 Task: In the Company cooperhewitt.org, Add note: 'Set up a meeting with the design team to discuss website redesign.'. Mark checkbox to create task to follow up ': In 1 week'. Create task, with  description: Send Proposal to Client, Add due date: In 1 week; Add reminder: 1 hour before. Set Priority Low  and add note: Make sure to mention the limited-time discount offer during the sales call.. Logged in from softage.6@softage.net
Action: Mouse moved to (114, 94)
Screenshot: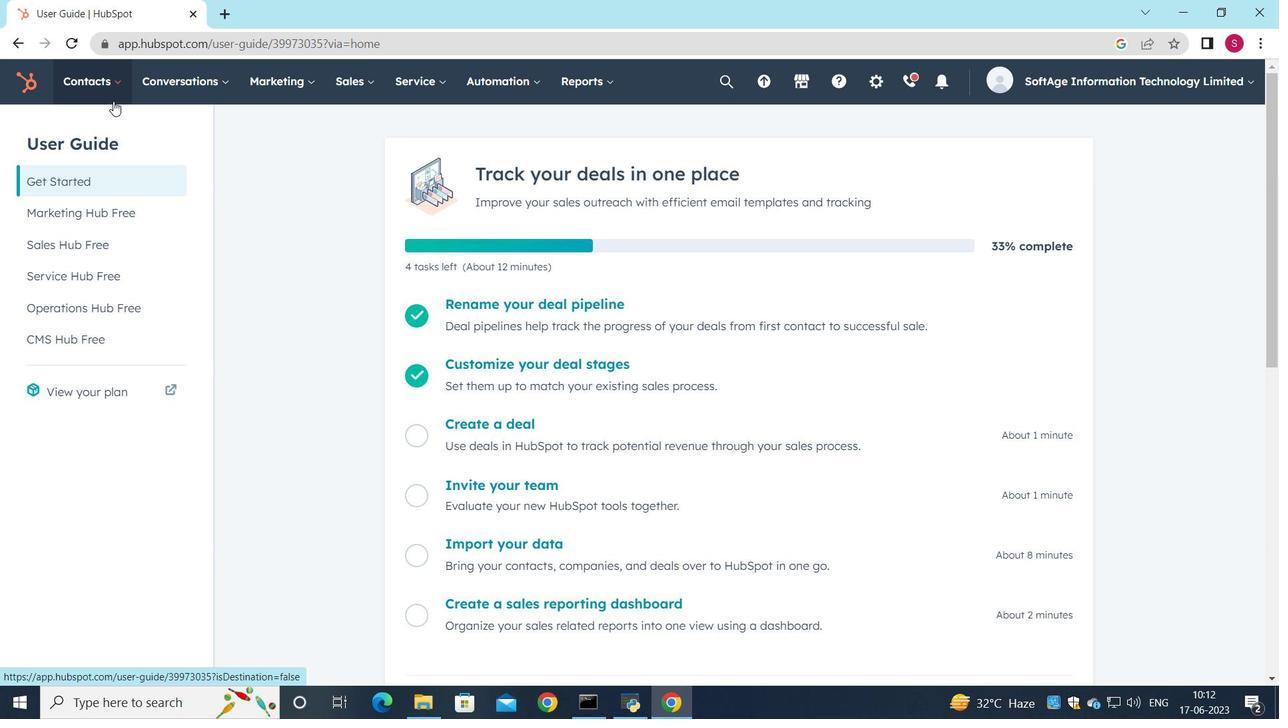 
Action: Mouse pressed left at (114, 94)
Screenshot: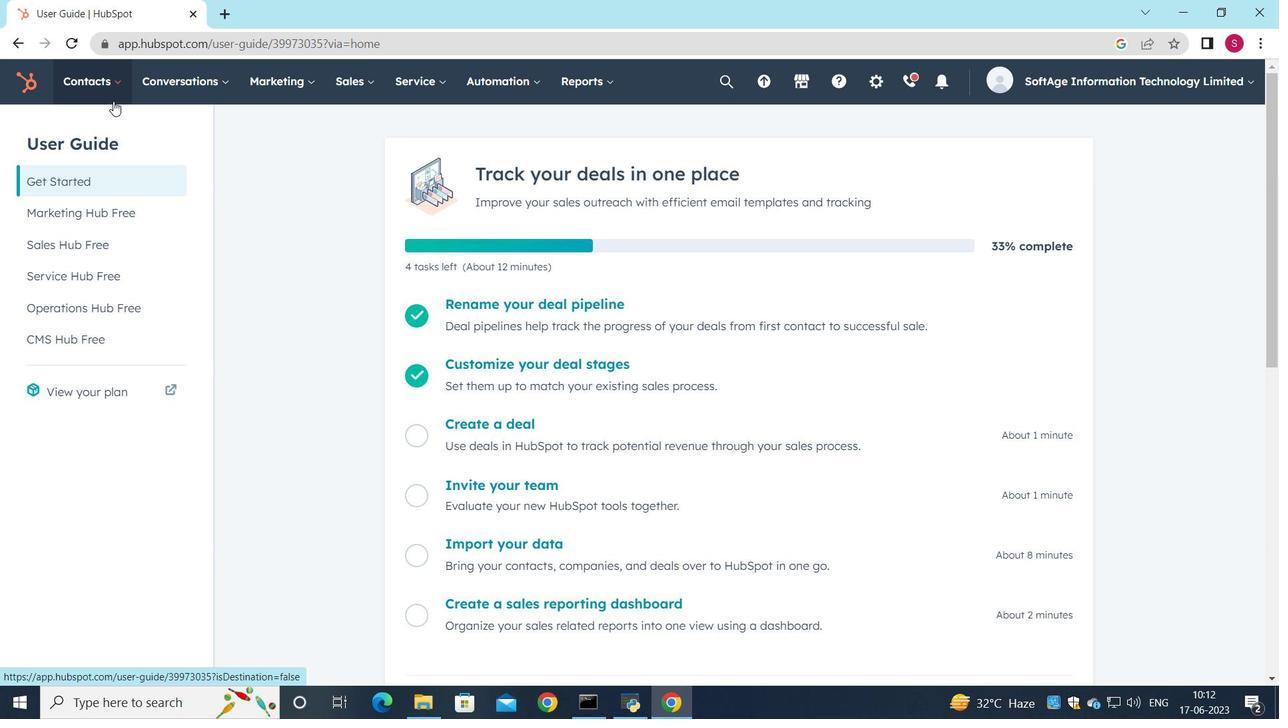 
Action: Mouse moved to (113, 153)
Screenshot: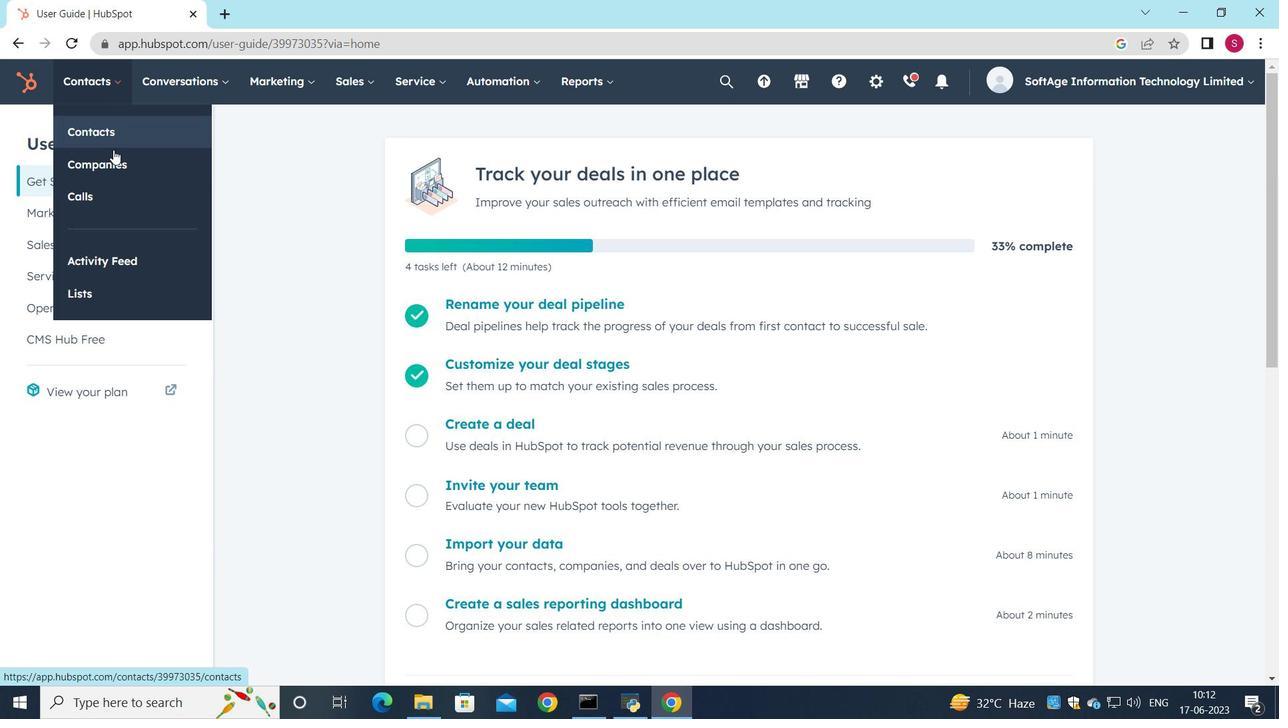 
Action: Mouse pressed left at (113, 153)
Screenshot: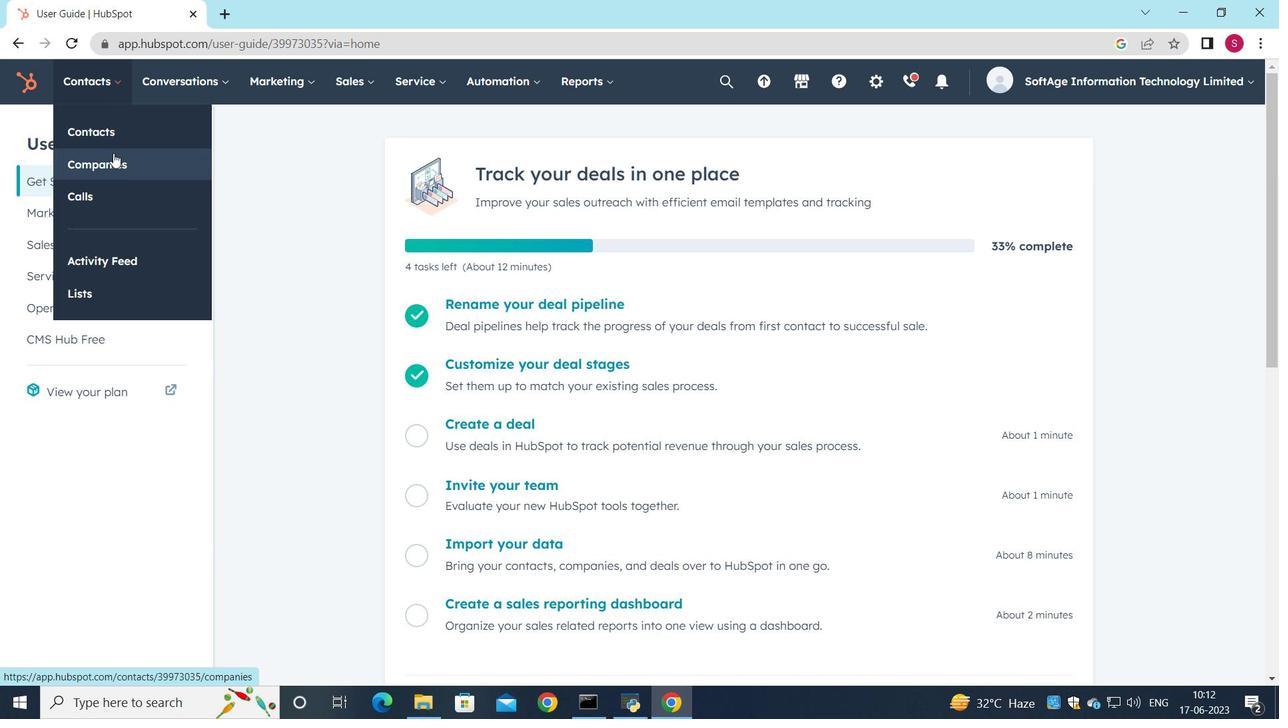 
Action: Mouse moved to (90, 273)
Screenshot: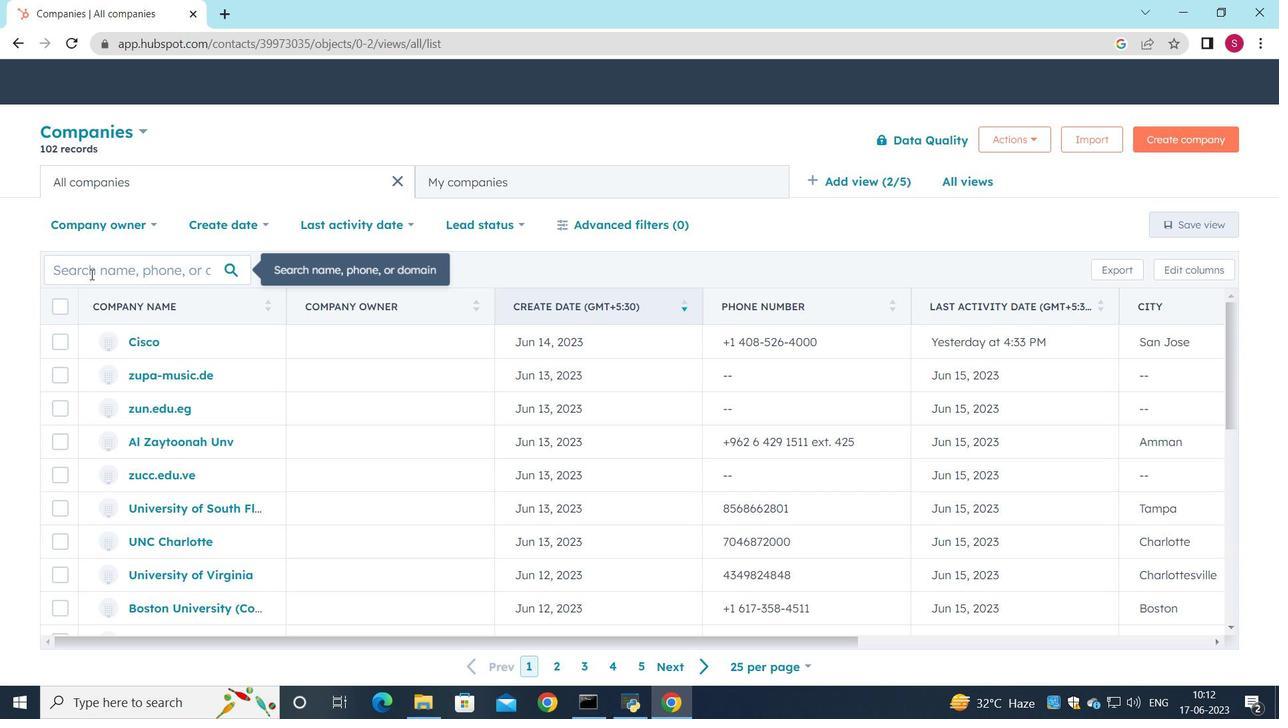 
Action: Key pressed cooperhewitt.org
Screenshot: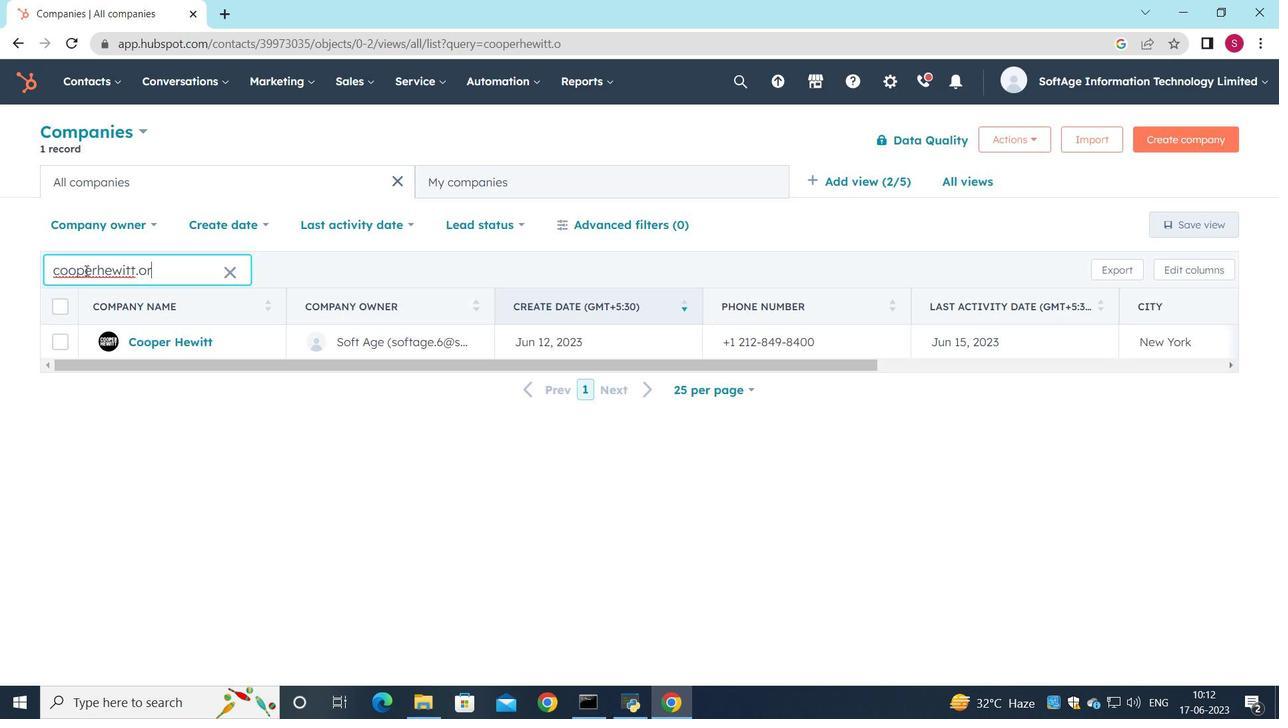 
Action: Mouse moved to (148, 347)
Screenshot: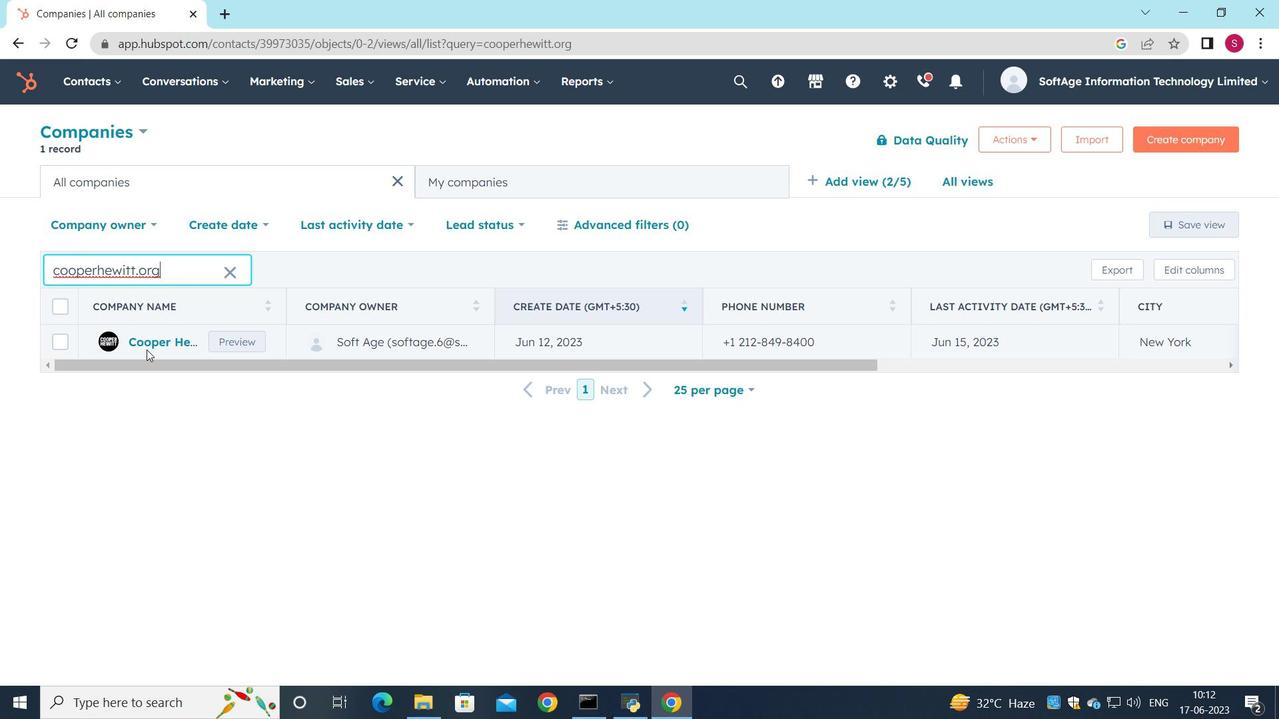 
Action: Mouse pressed left at (148, 347)
Screenshot: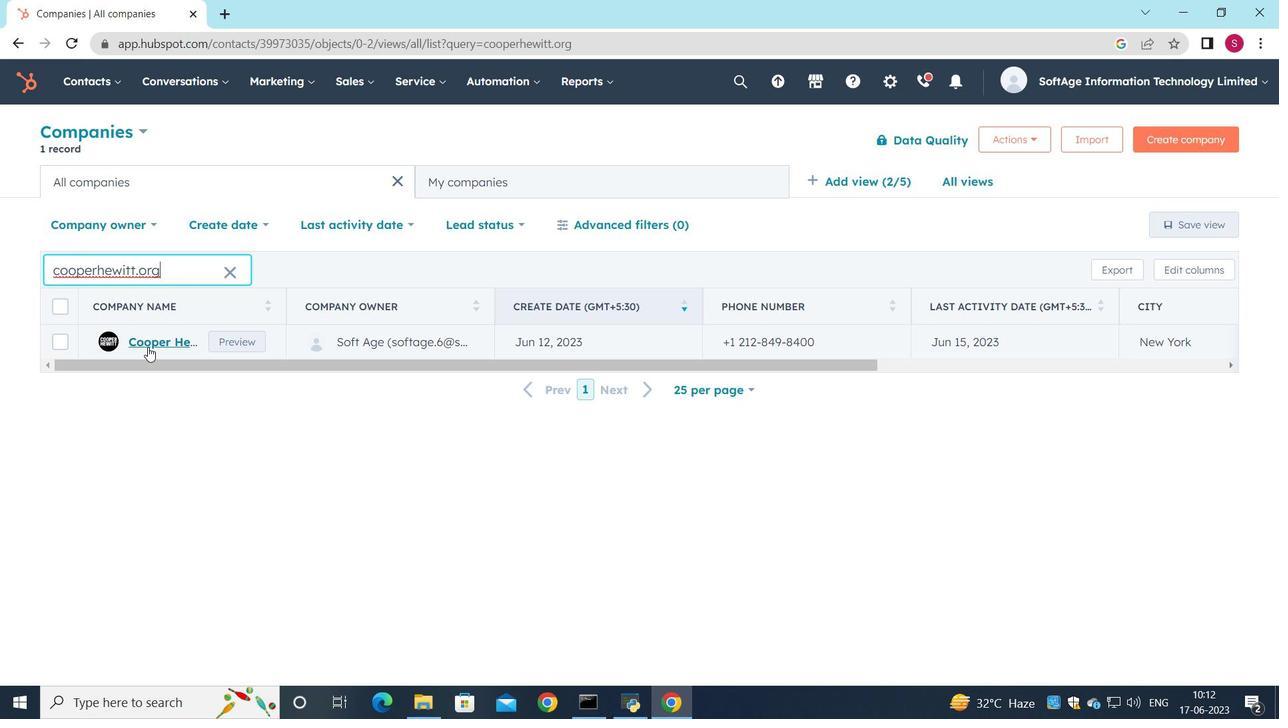 
Action: Mouse moved to (43, 271)
Screenshot: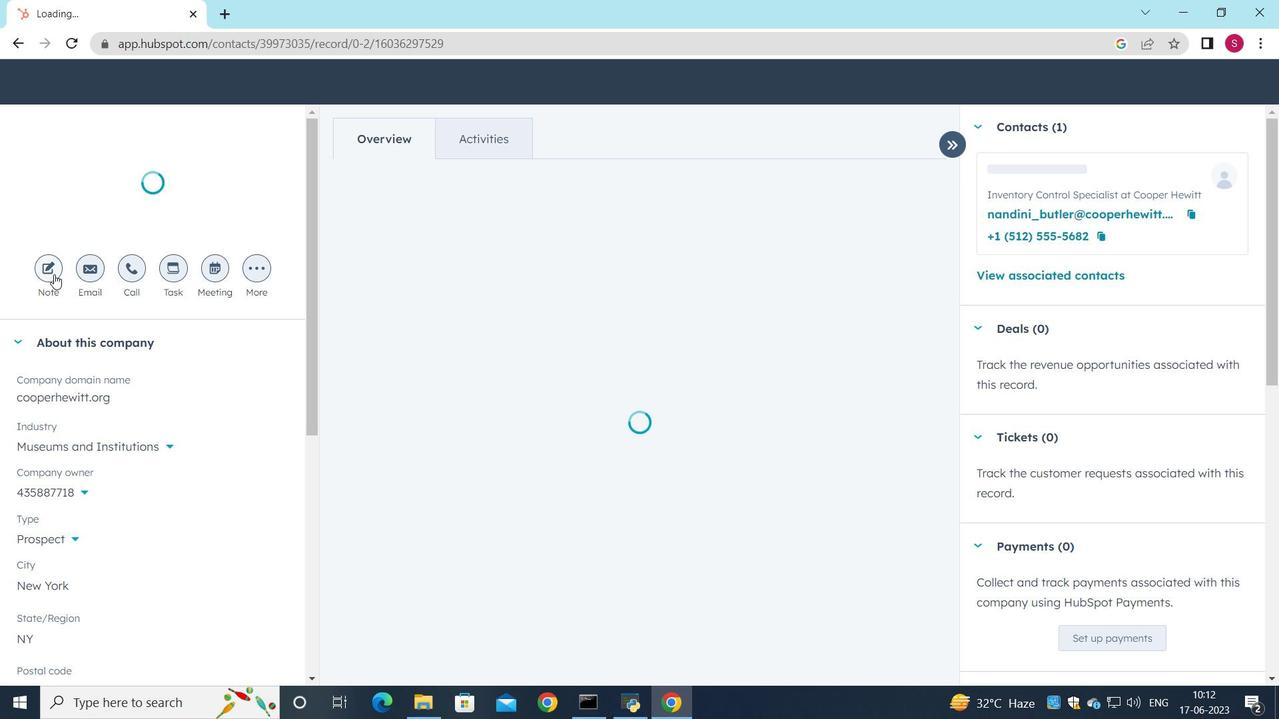 
Action: Mouse pressed left at (43, 271)
Screenshot: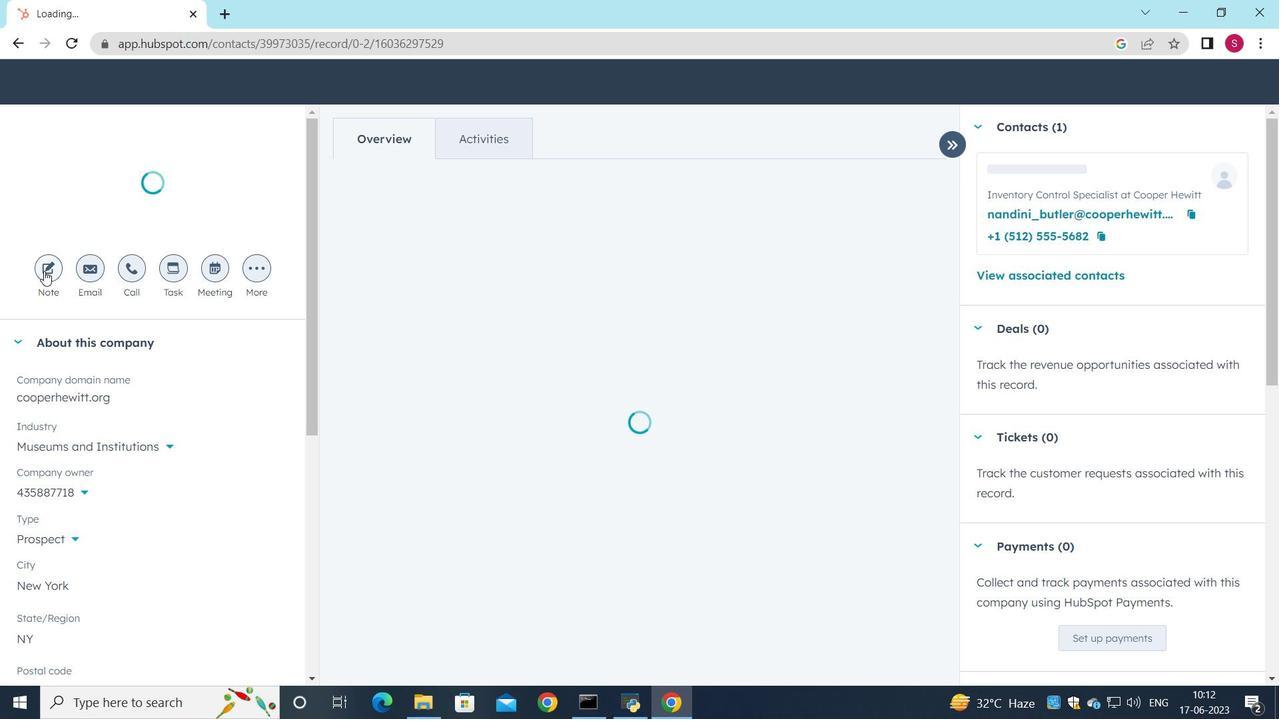 
Action: Mouse moved to (727, 399)
Screenshot: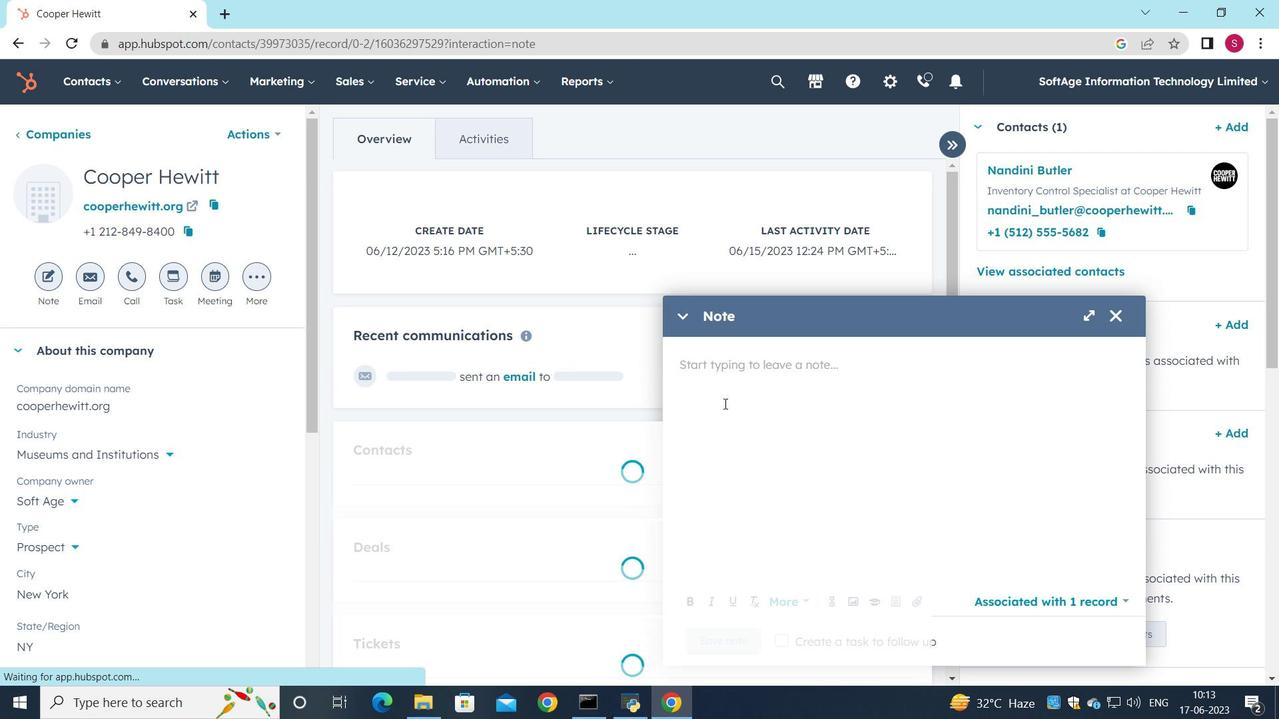 
Action: Key pressed <Key.shift>Set<Key.space>up<Key.space>a<Key.space>meetimg<Key.space>
Screenshot: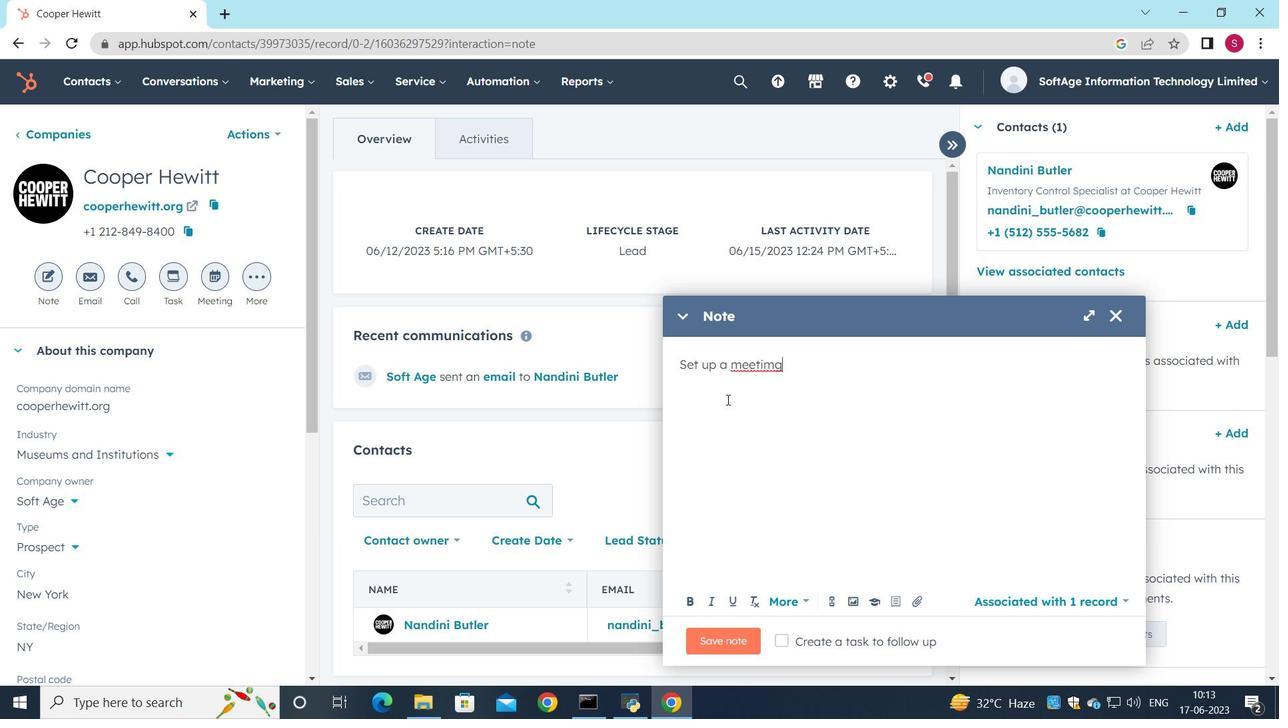 
Action: Mouse moved to (777, 361)
Screenshot: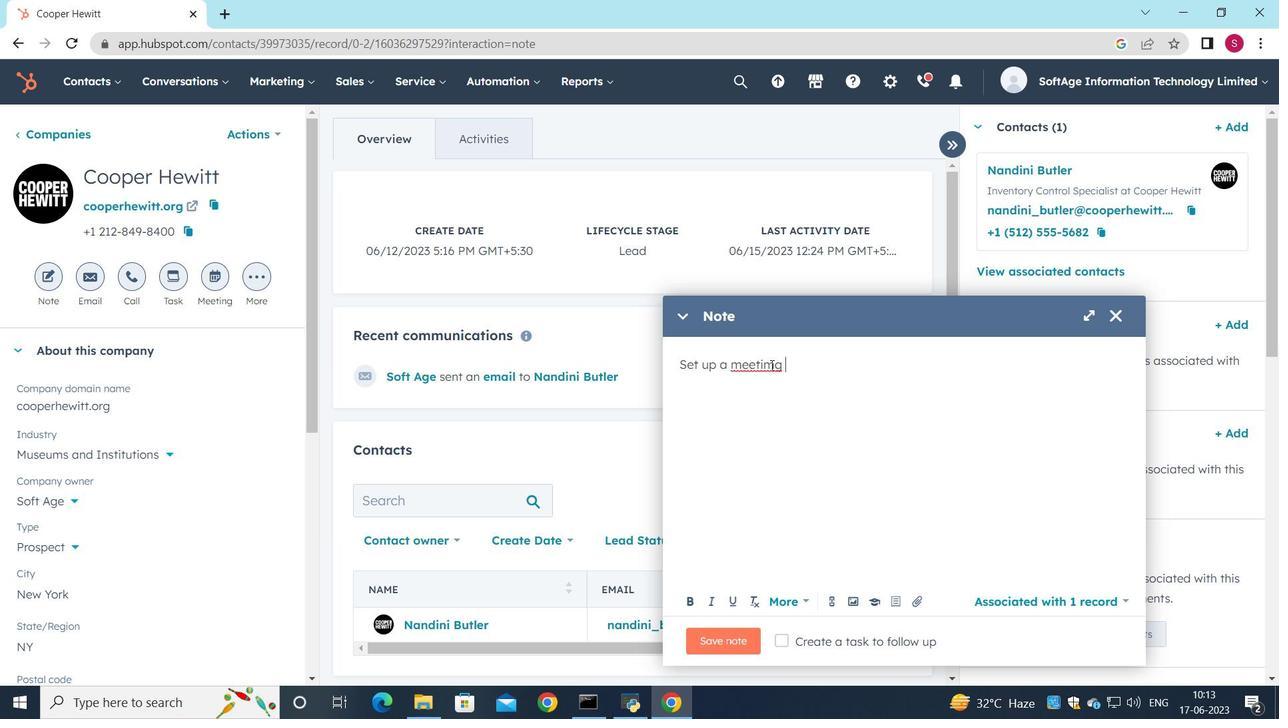 
Action: Mouse pressed left at (777, 361)
Screenshot: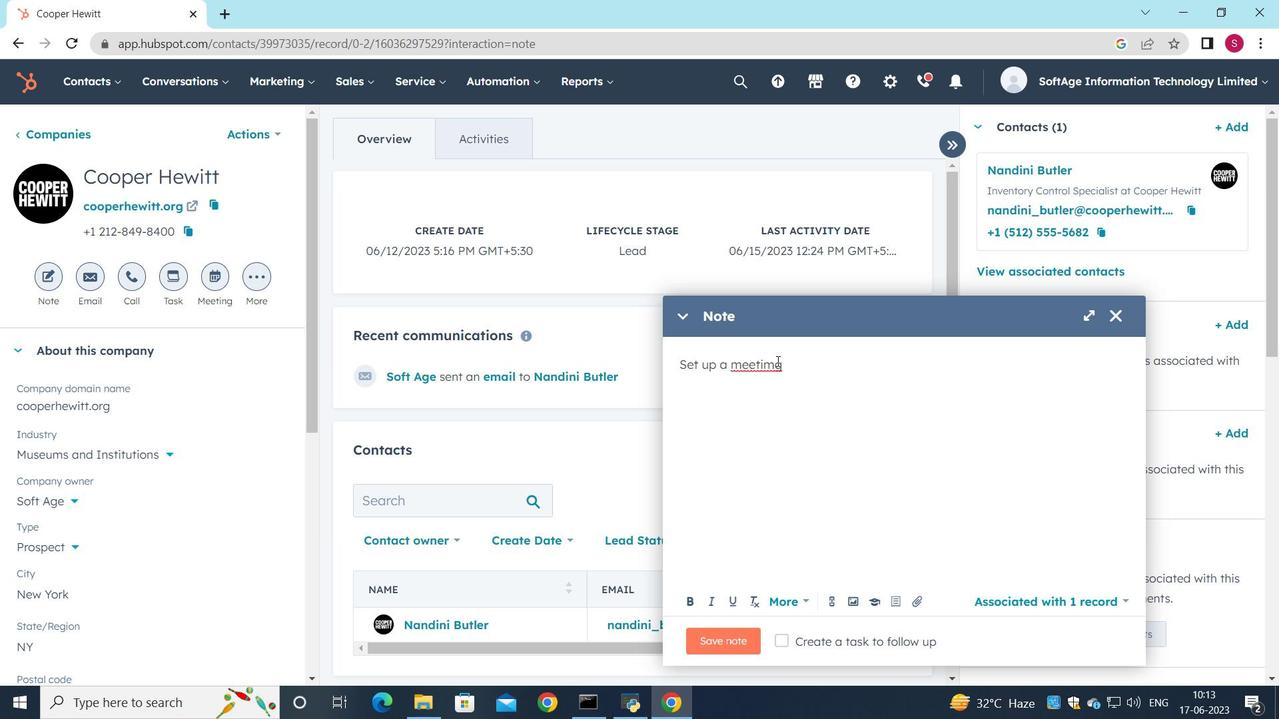 
Action: Key pressed <Key.backspace>n<Key.right><Key.right>witg<Key.backspace>h<Key.space>the<Key.space>design<Key.space>team<Key.space>to<Key.space>discuss<Key.space>website<Key.space>redesign
Screenshot: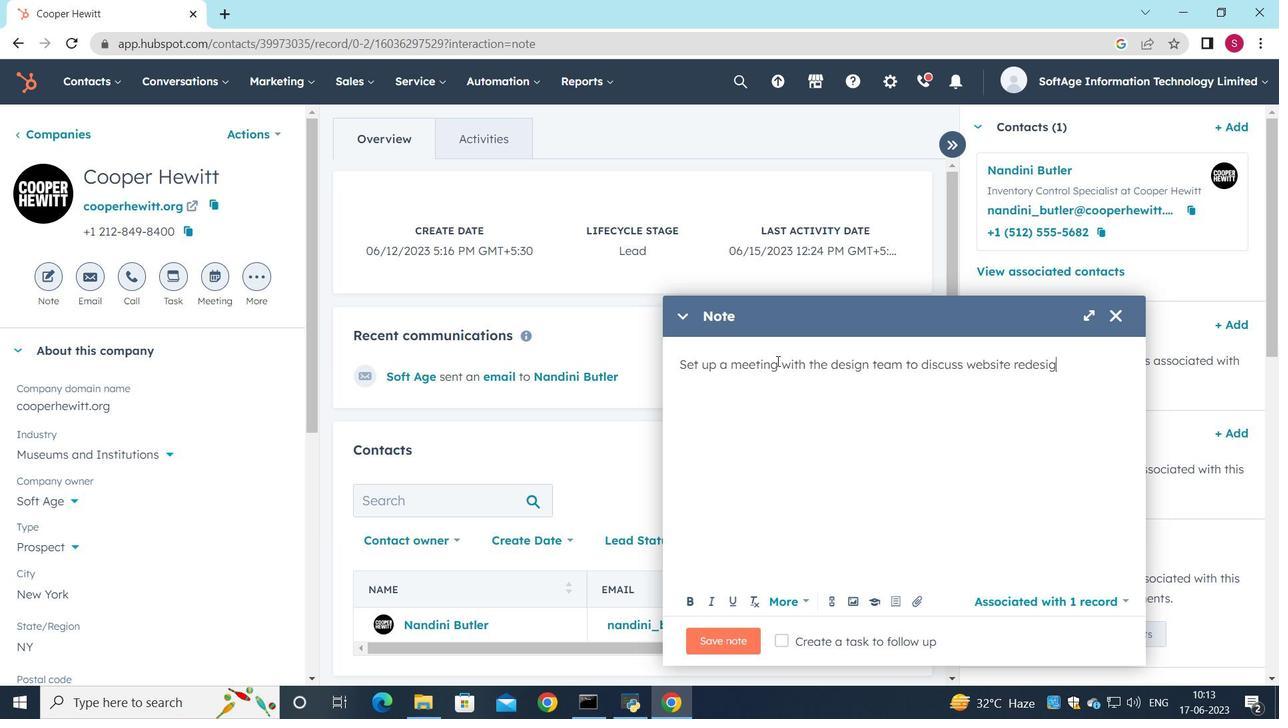 
Action: Mouse moved to (789, 645)
Screenshot: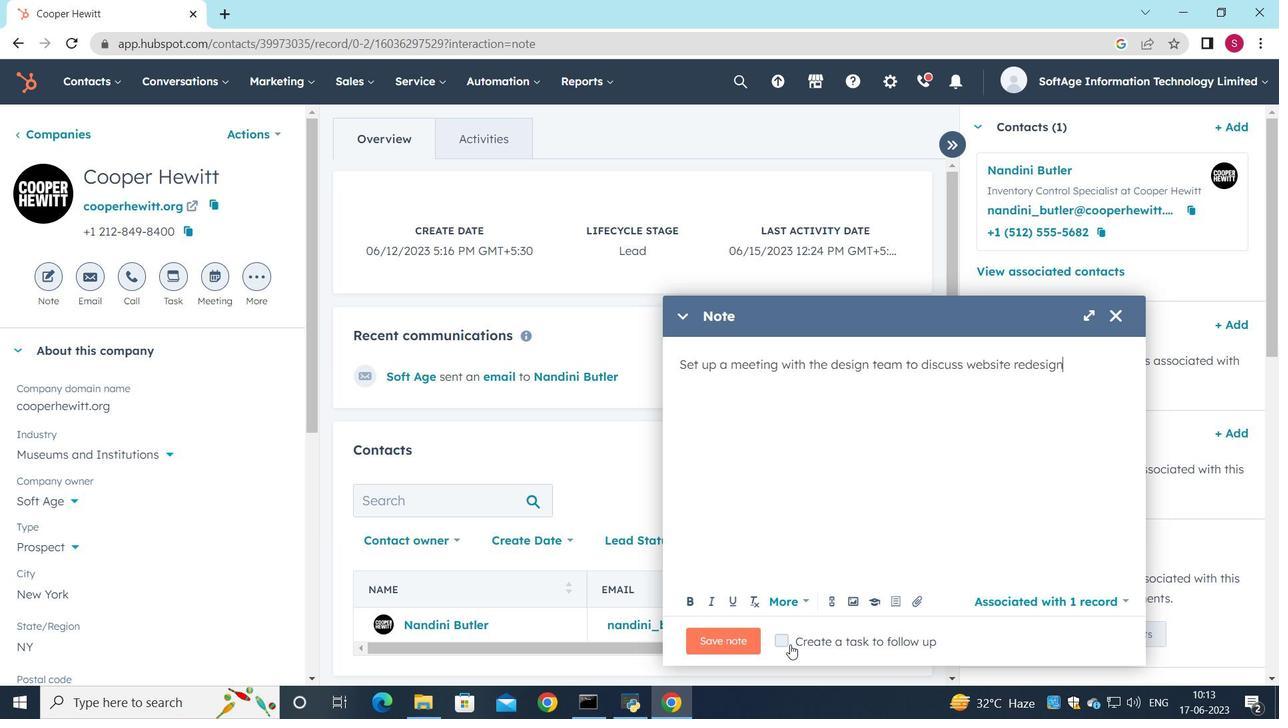 
Action: Mouse pressed left at (789, 645)
Screenshot: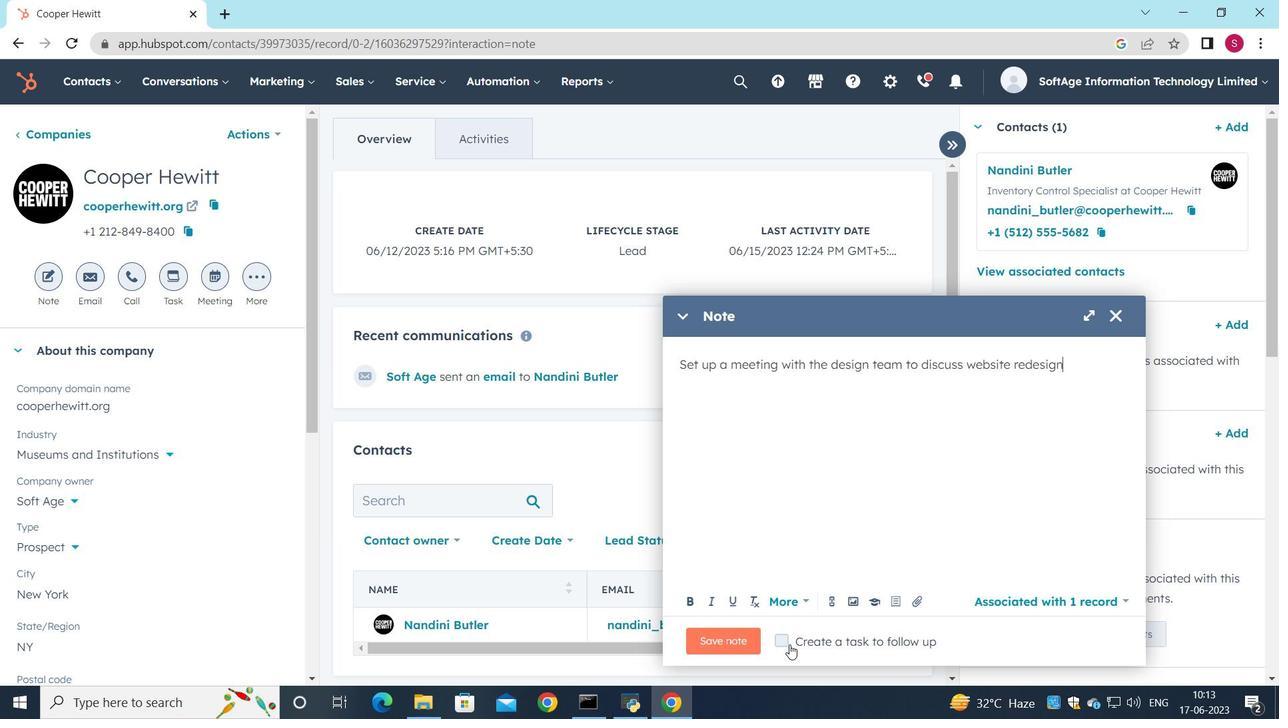 
Action: Mouse moved to (844, 650)
Screenshot: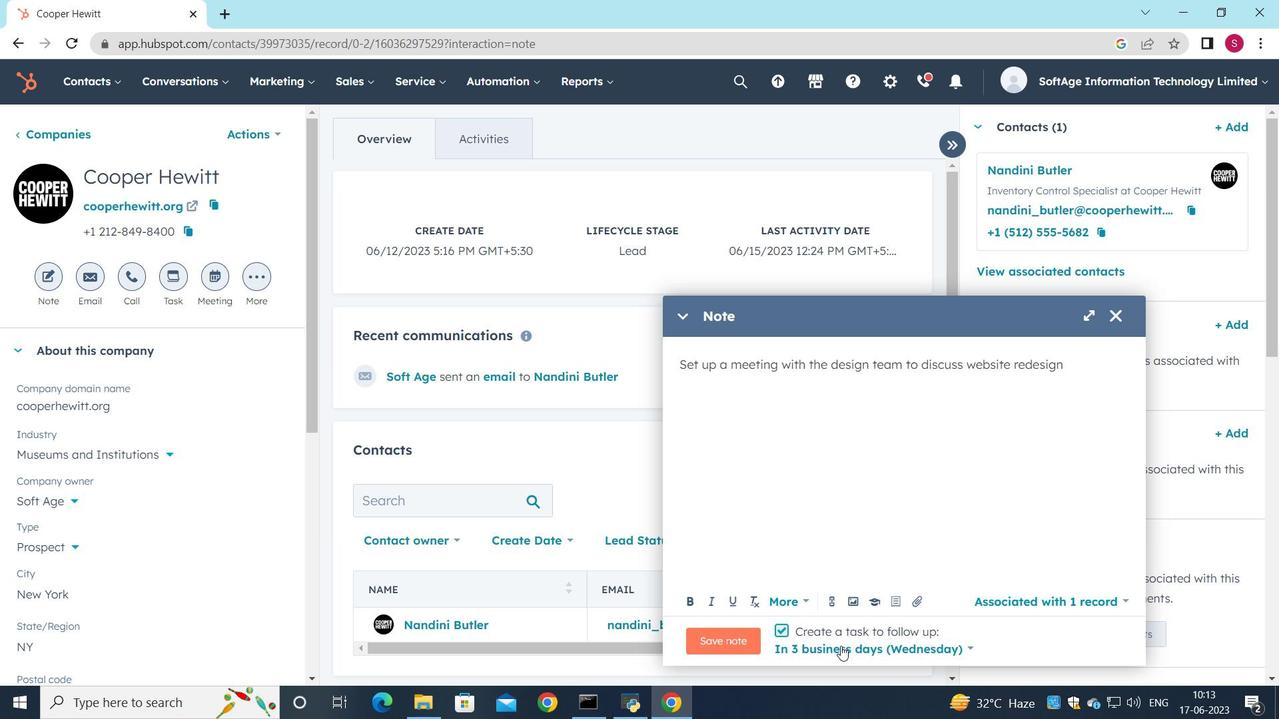 
Action: Mouse pressed left at (844, 650)
Screenshot: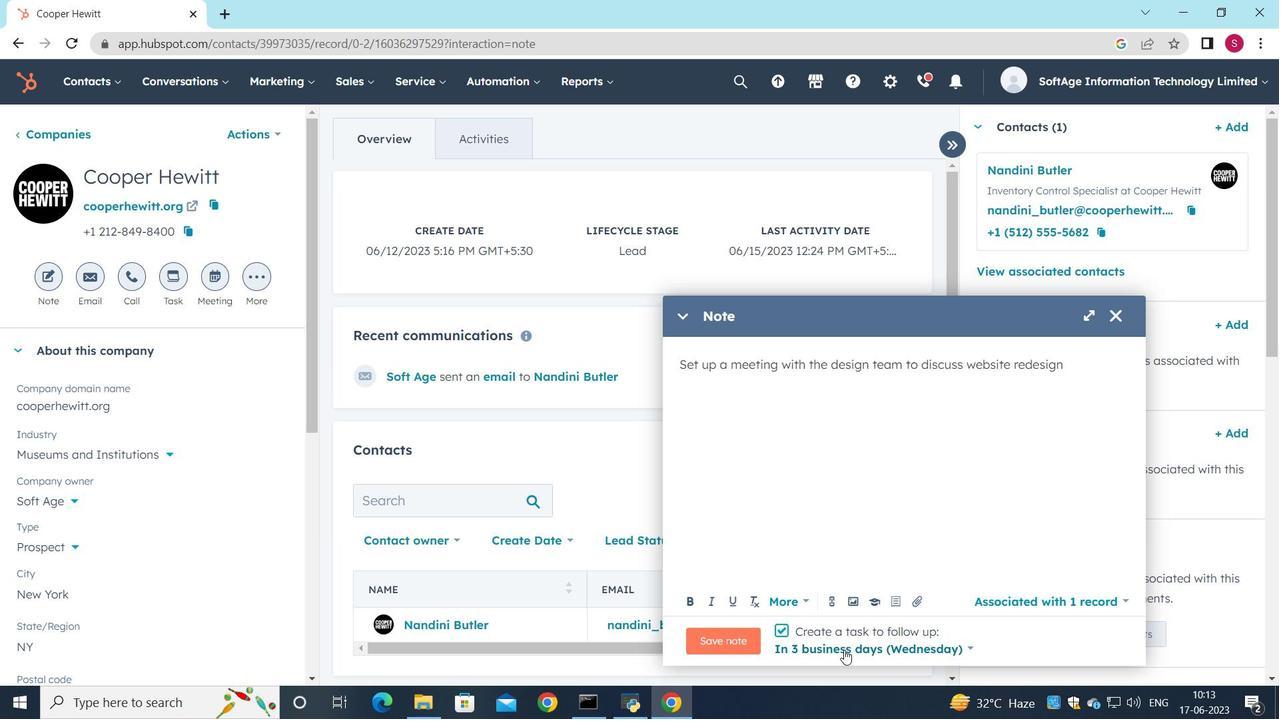 
Action: Mouse moved to (859, 525)
Screenshot: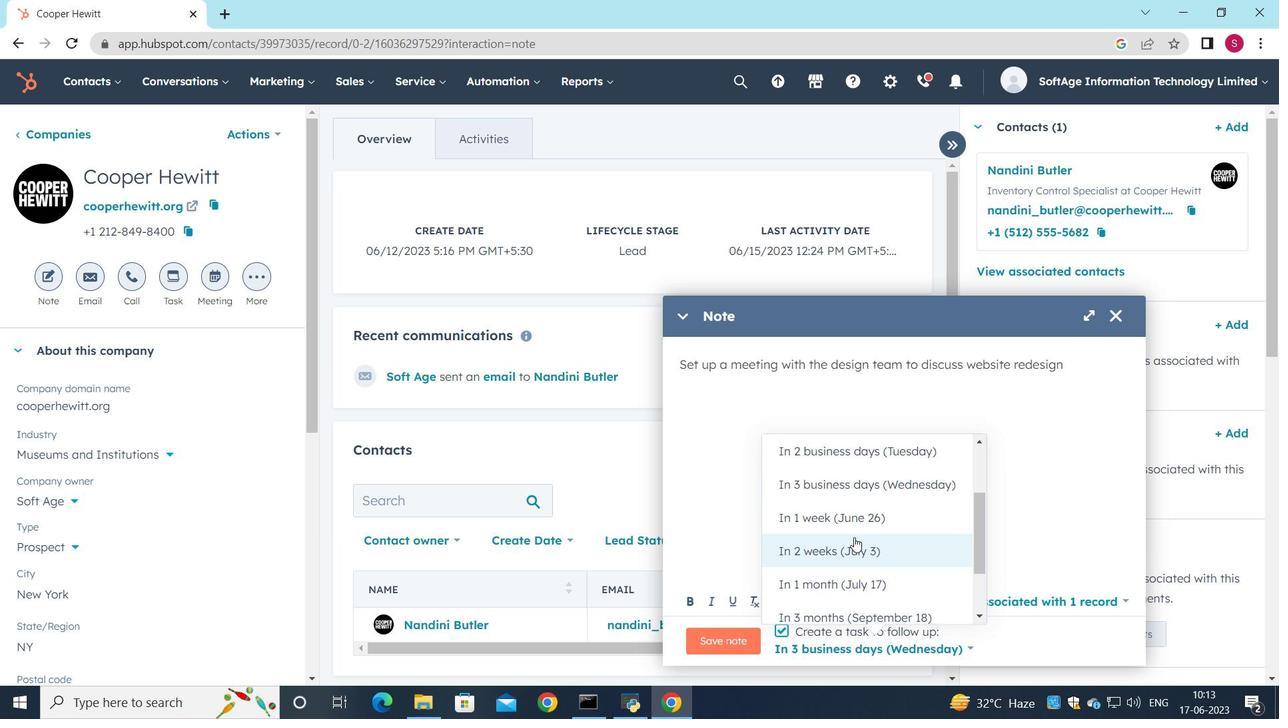 
Action: Mouse pressed left at (859, 525)
Screenshot: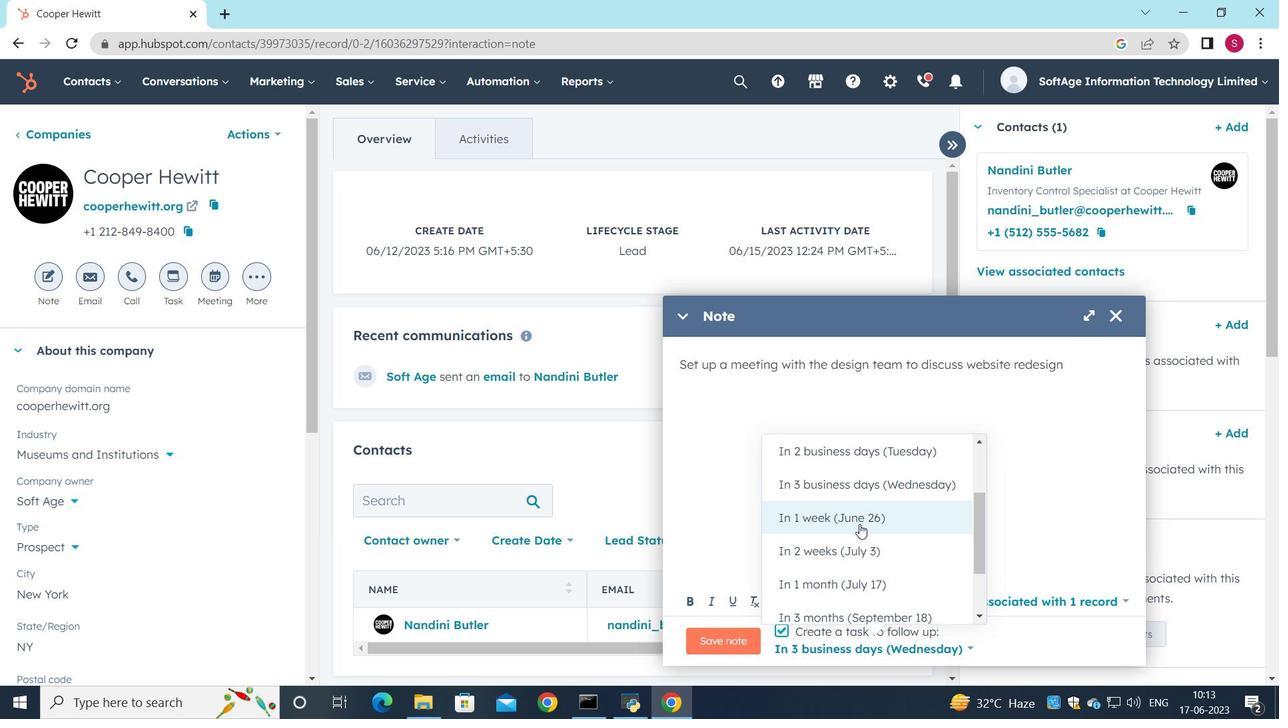 
Action: Mouse moved to (722, 643)
Screenshot: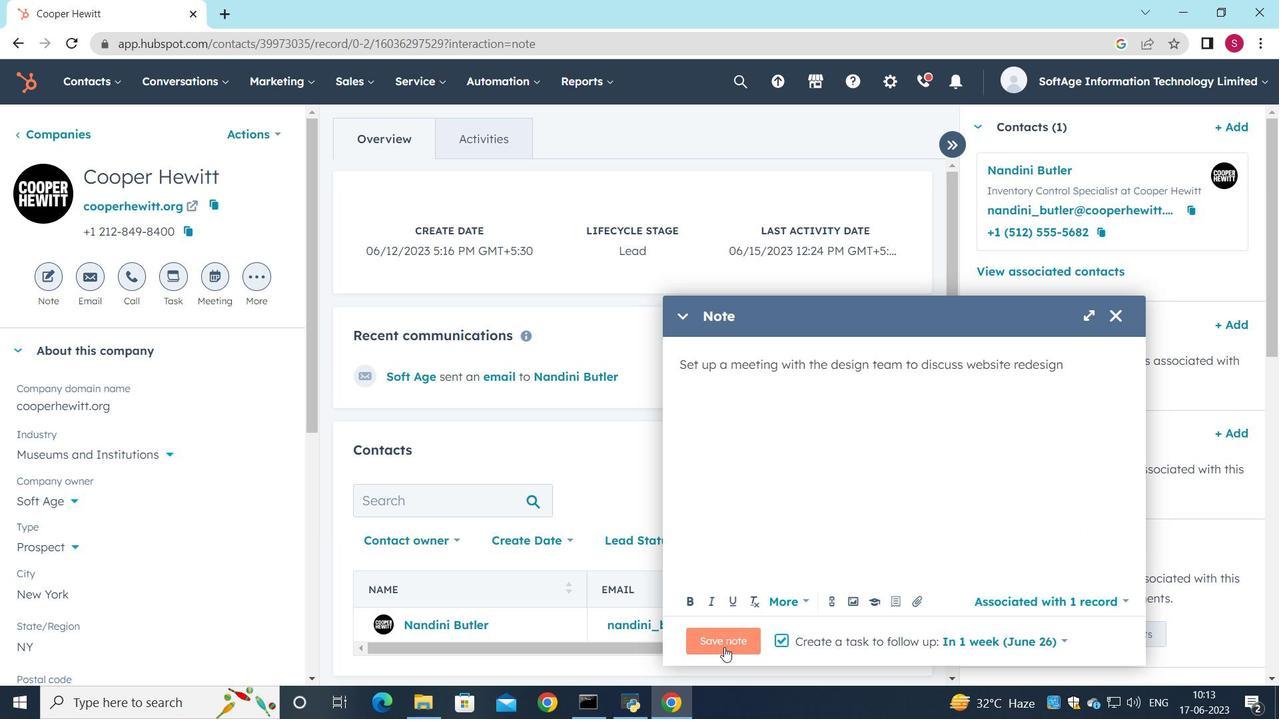 
Action: Mouse pressed left at (722, 643)
Screenshot: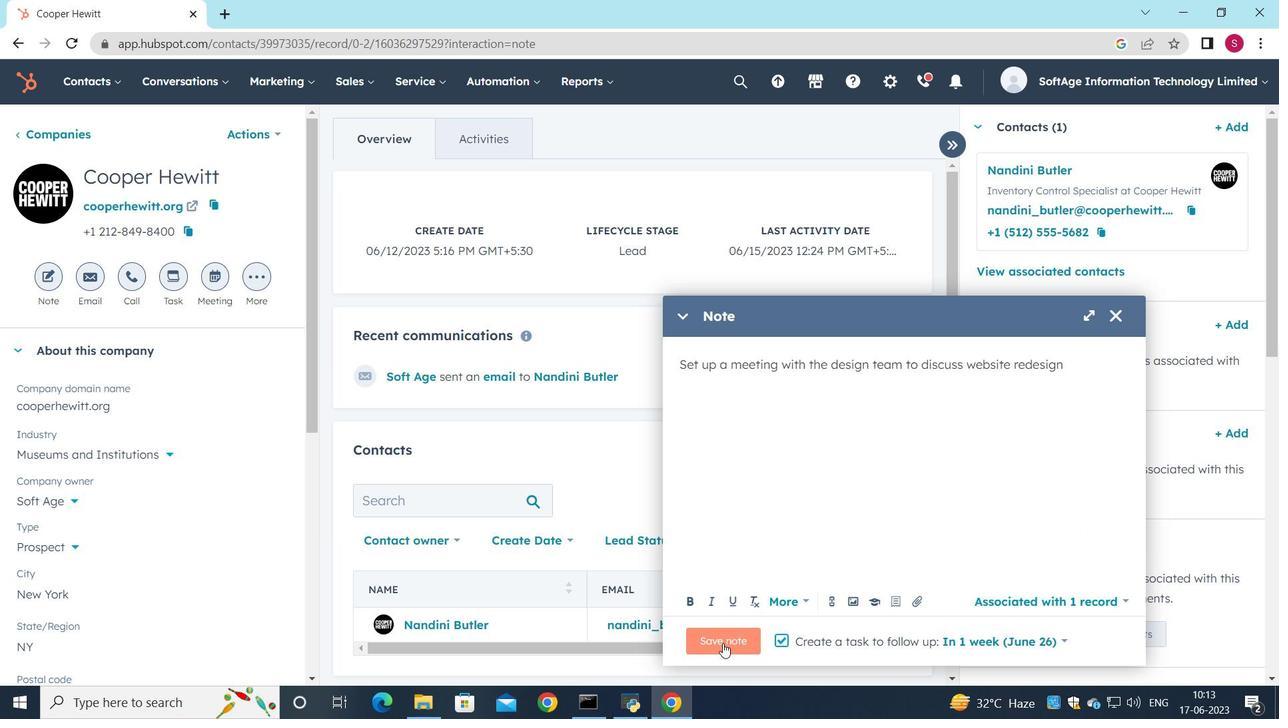
Action: Mouse moved to (169, 285)
Screenshot: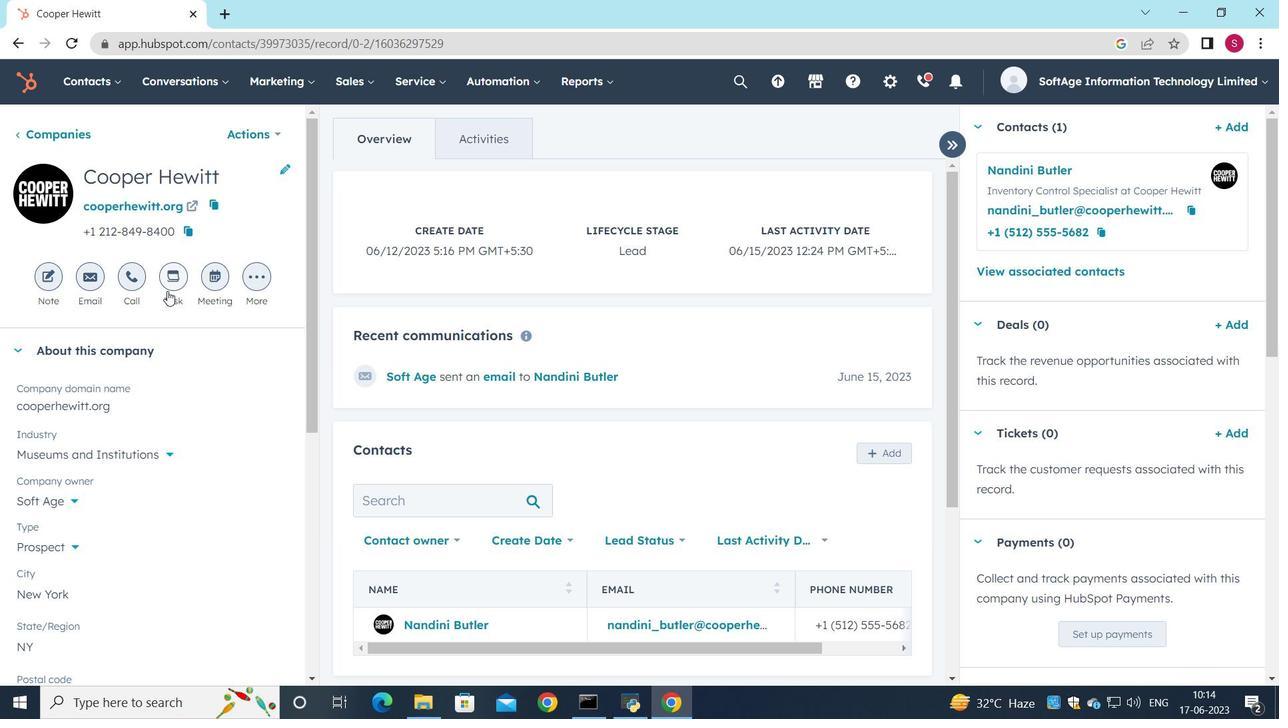 
Action: Mouse pressed left at (169, 285)
Screenshot: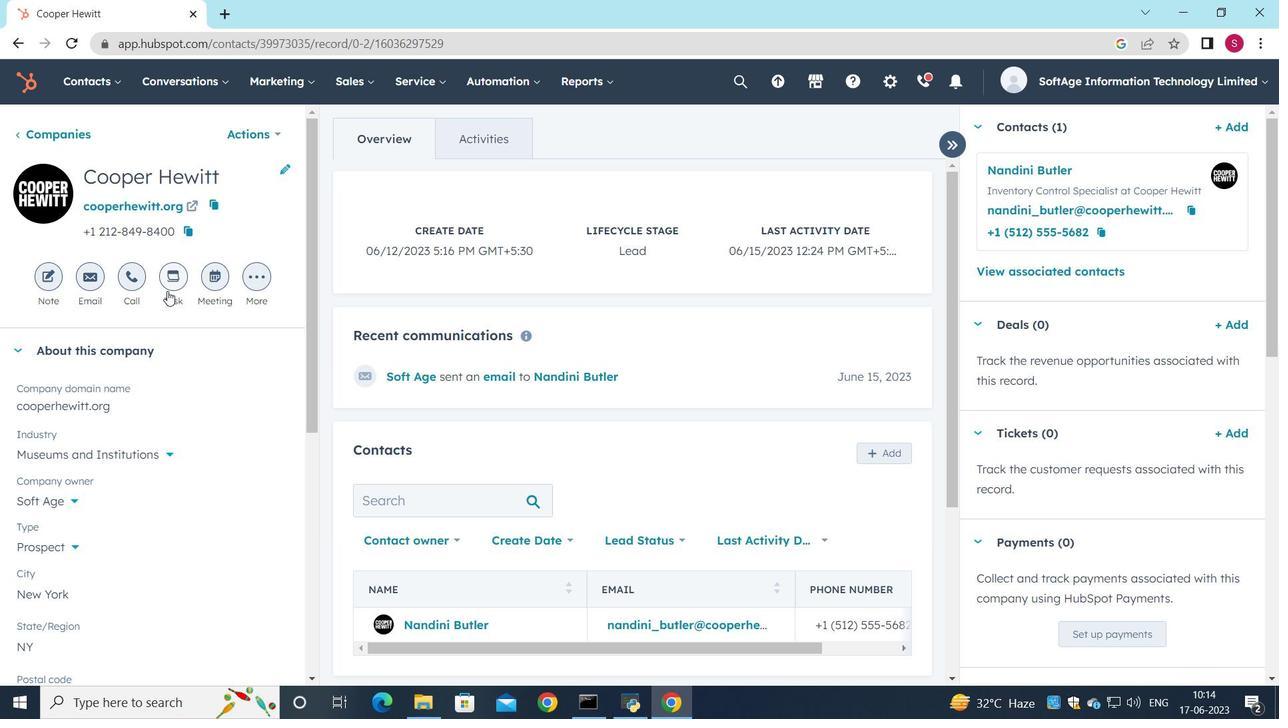 
Action: Mouse moved to (825, 294)
Screenshot: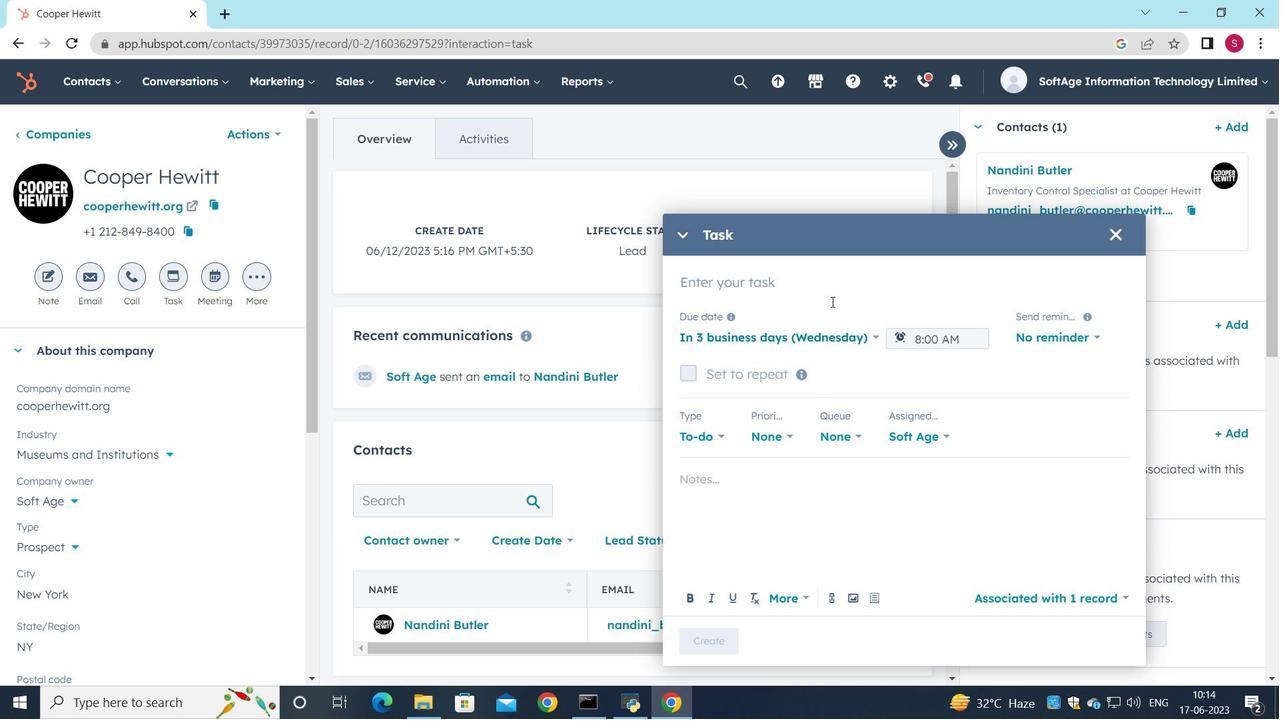 
Action: Key pressed <Key.shift><Key.shift><Key.shift><Key.shift><Key.shift>Send<Key.space><Key.shift>Proposal<Key.space>to<Key.space><Key.shift>Client<Key.space>
Screenshot: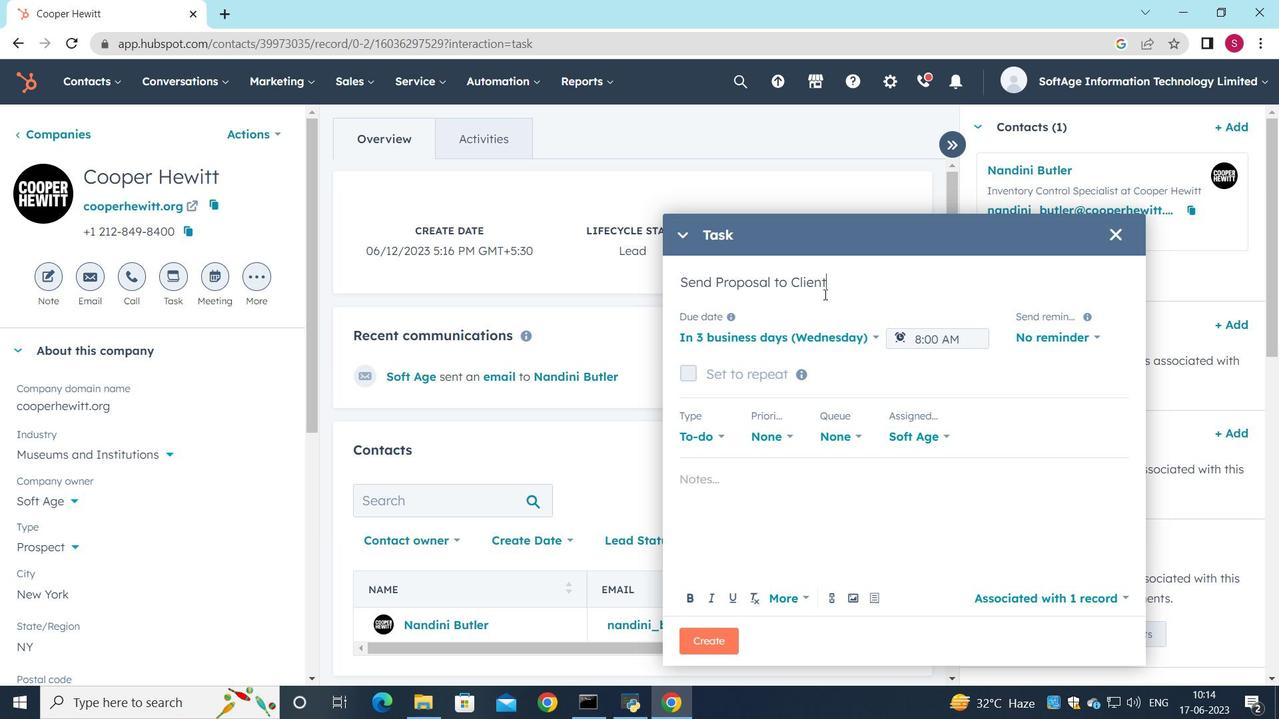 
Action: Mouse moved to (869, 338)
Screenshot: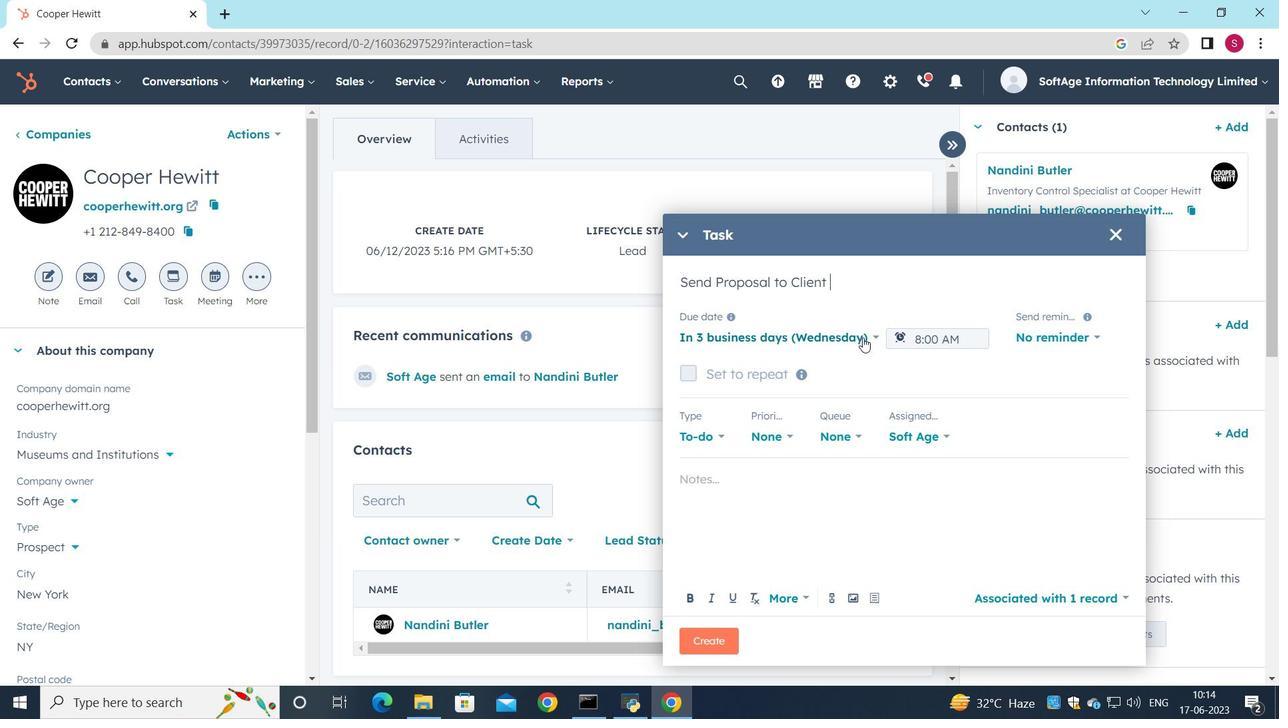 
Action: Mouse pressed left at (869, 338)
Screenshot: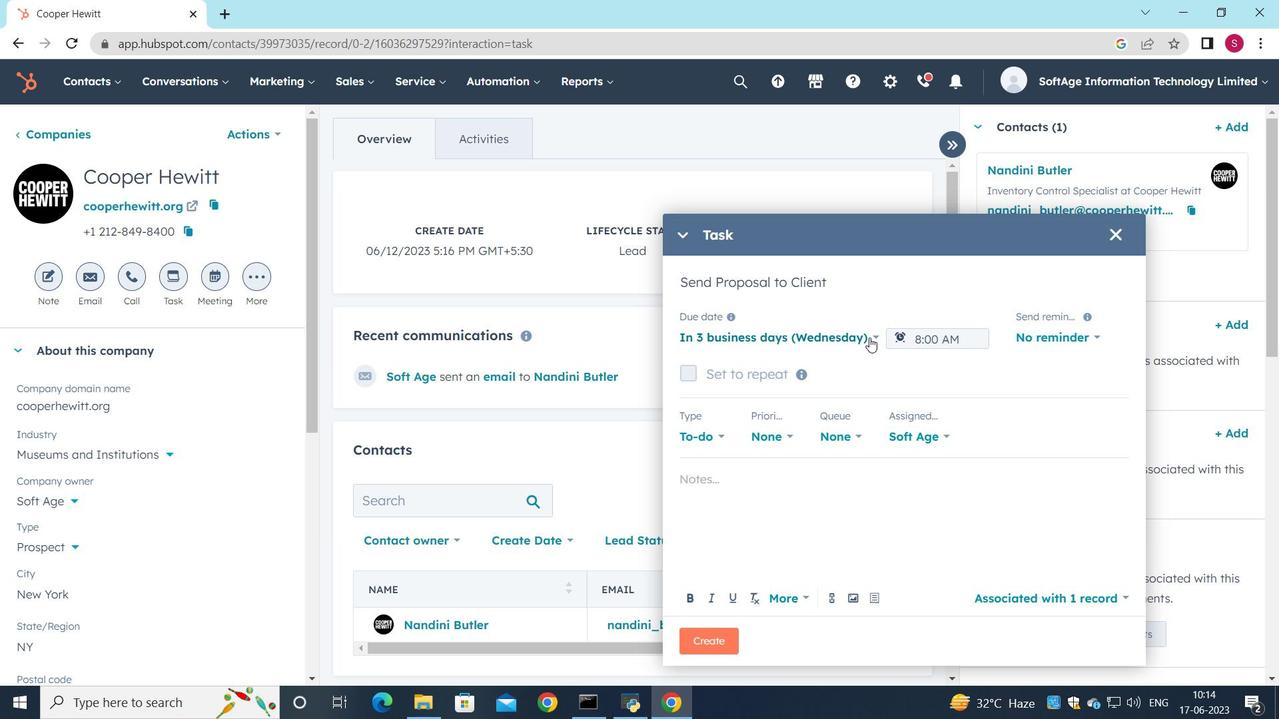 
Action: Mouse moved to (789, 447)
Screenshot: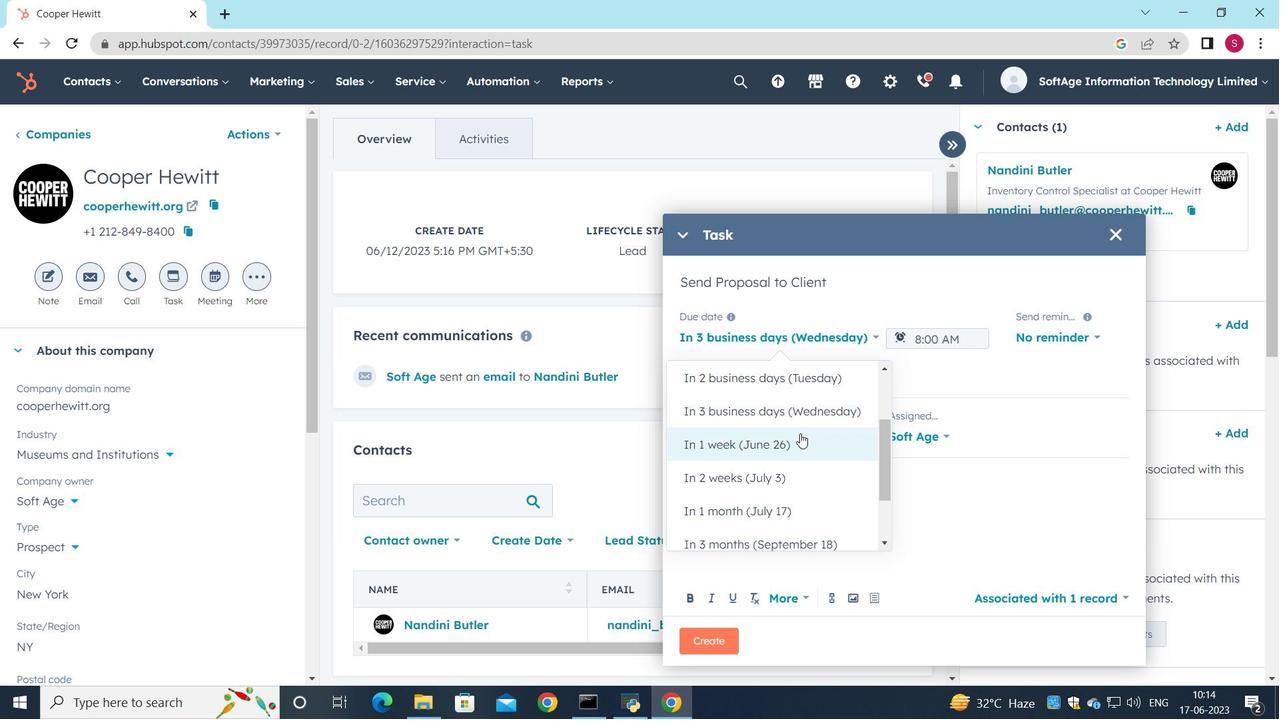 
Action: Mouse pressed left at (789, 447)
Screenshot: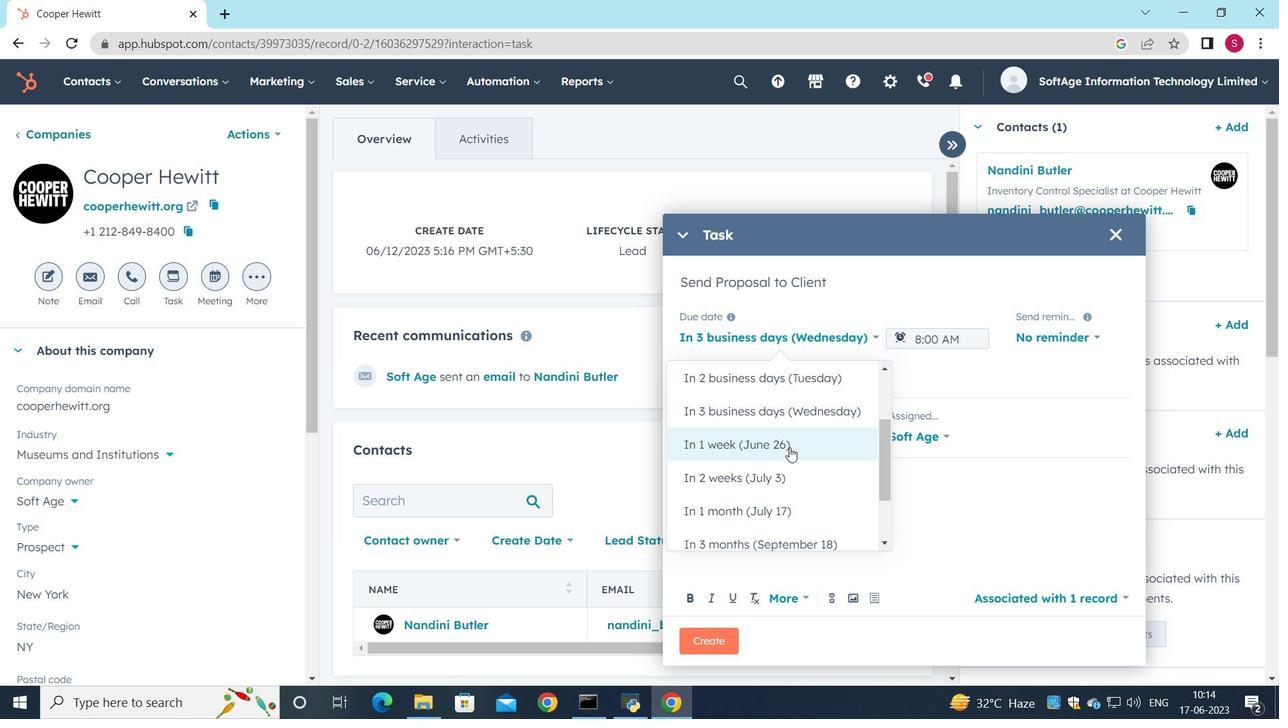
Action: Mouse moved to (1009, 341)
Screenshot: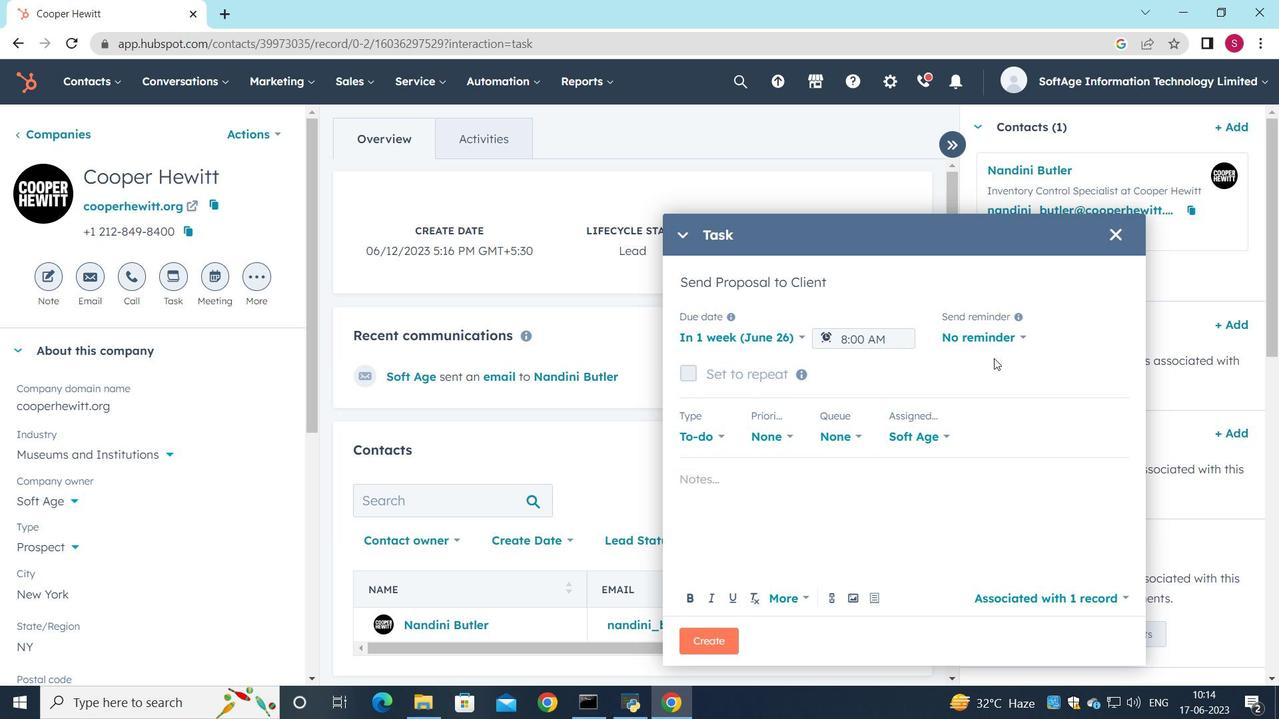 
Action: Mouse pressed left at (1009, 341)
Screenshot: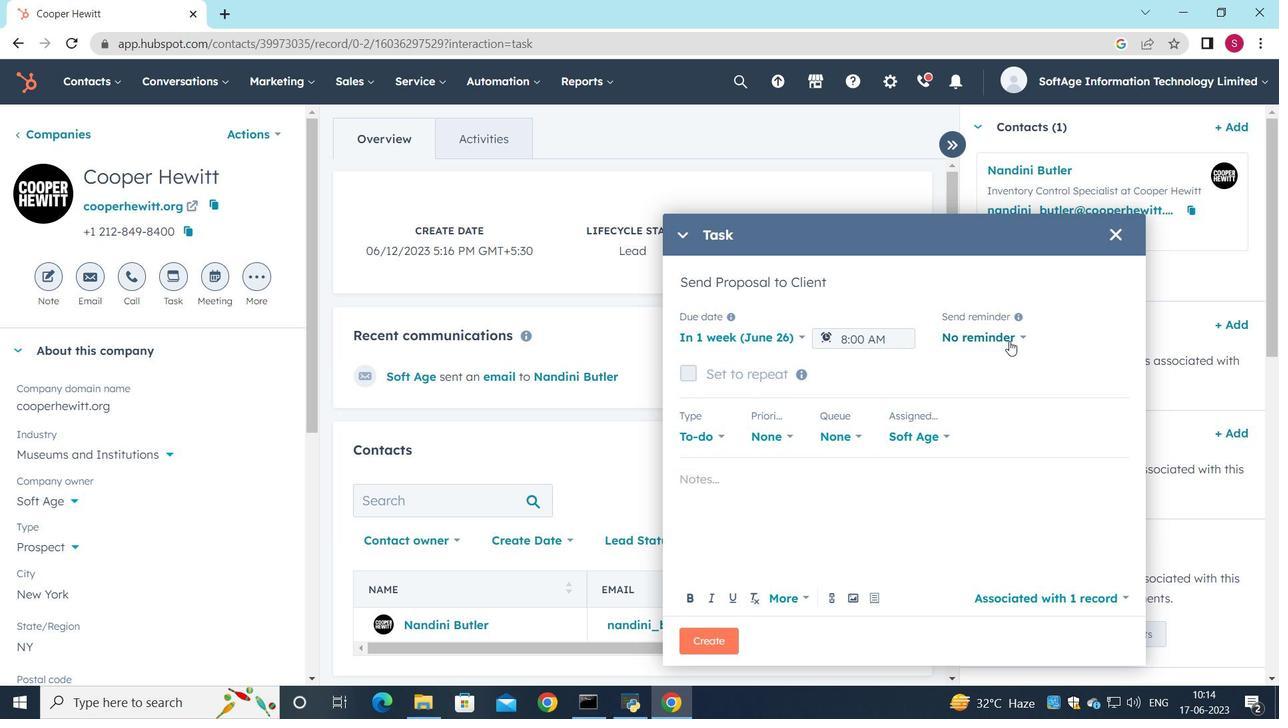 
Action: Mouse moved to (948, 475)
Screenshot: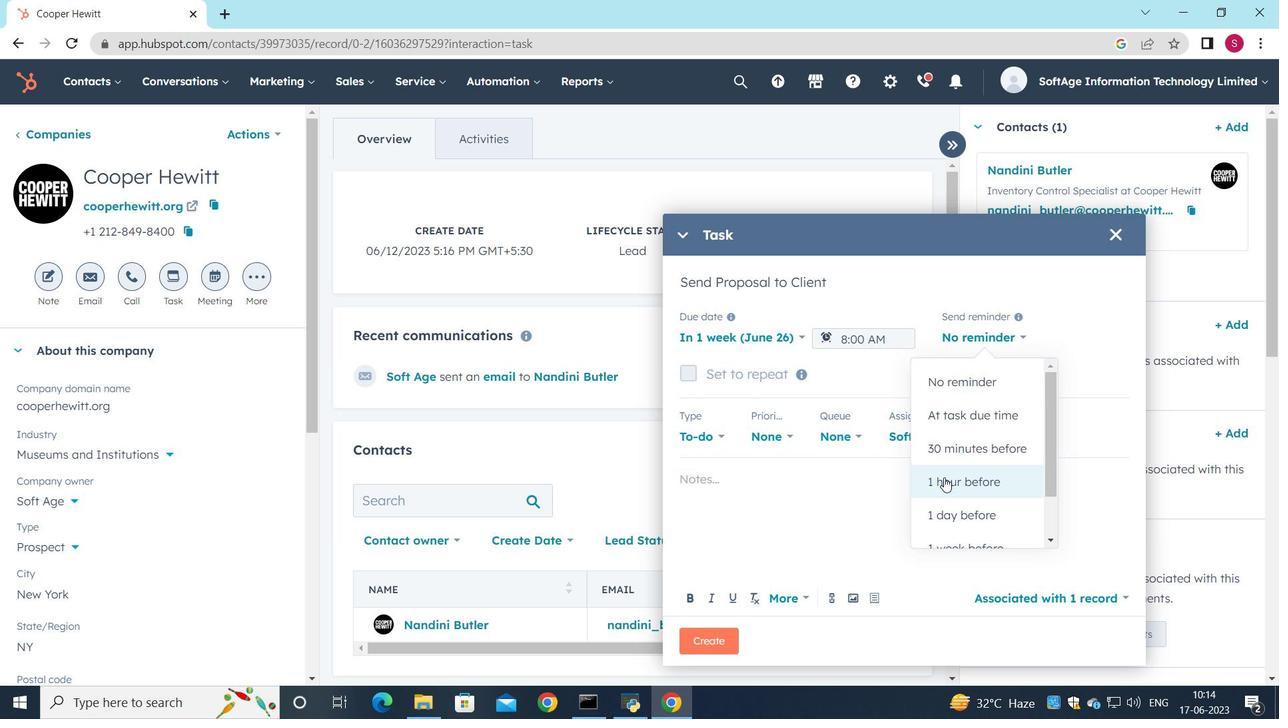 
Action: Mouse pressed left at (948, 475)
Screenshot: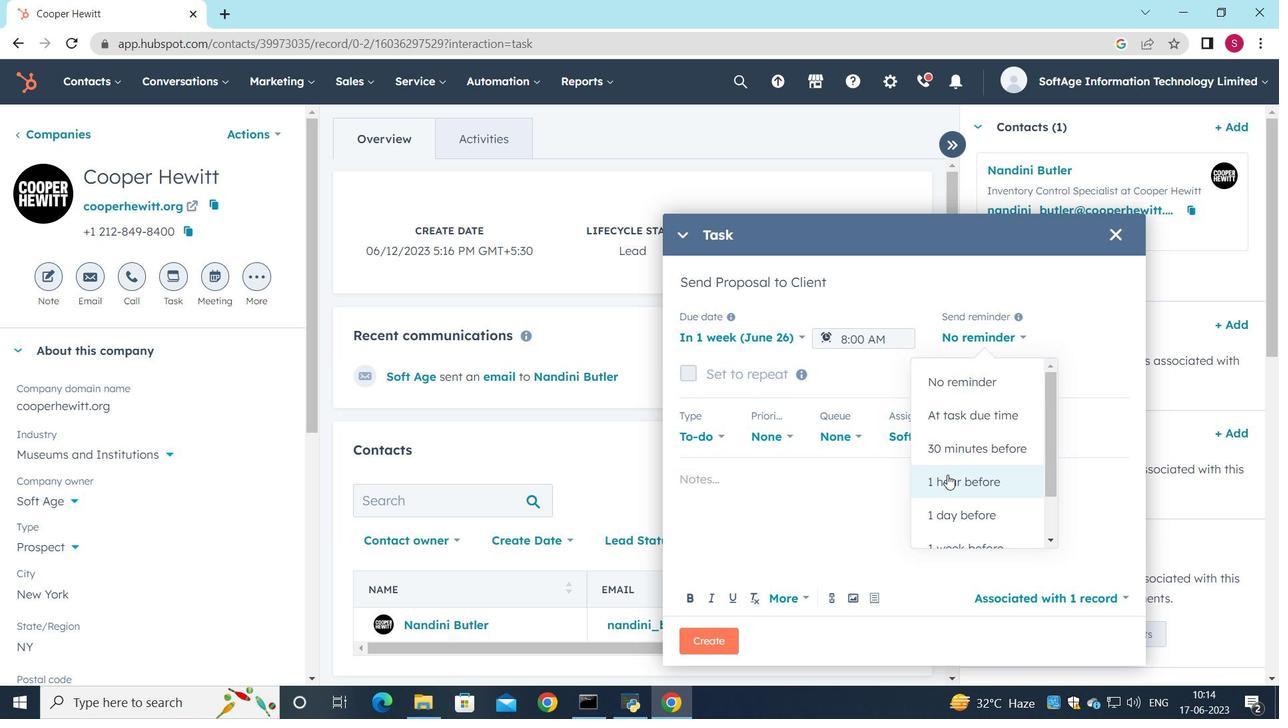 
Action: Mouse moved to (781, 436)
Screenshot: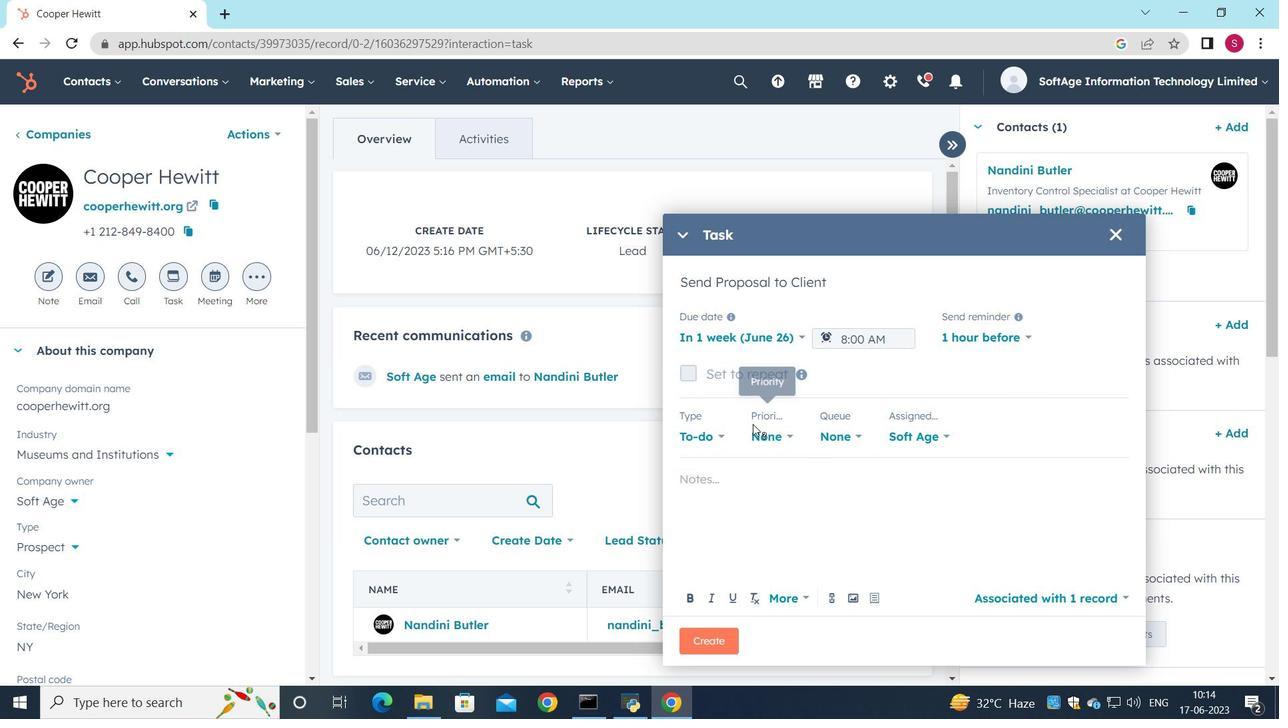 
Action: Mouse pressed left at (781, 436)
Screenshot: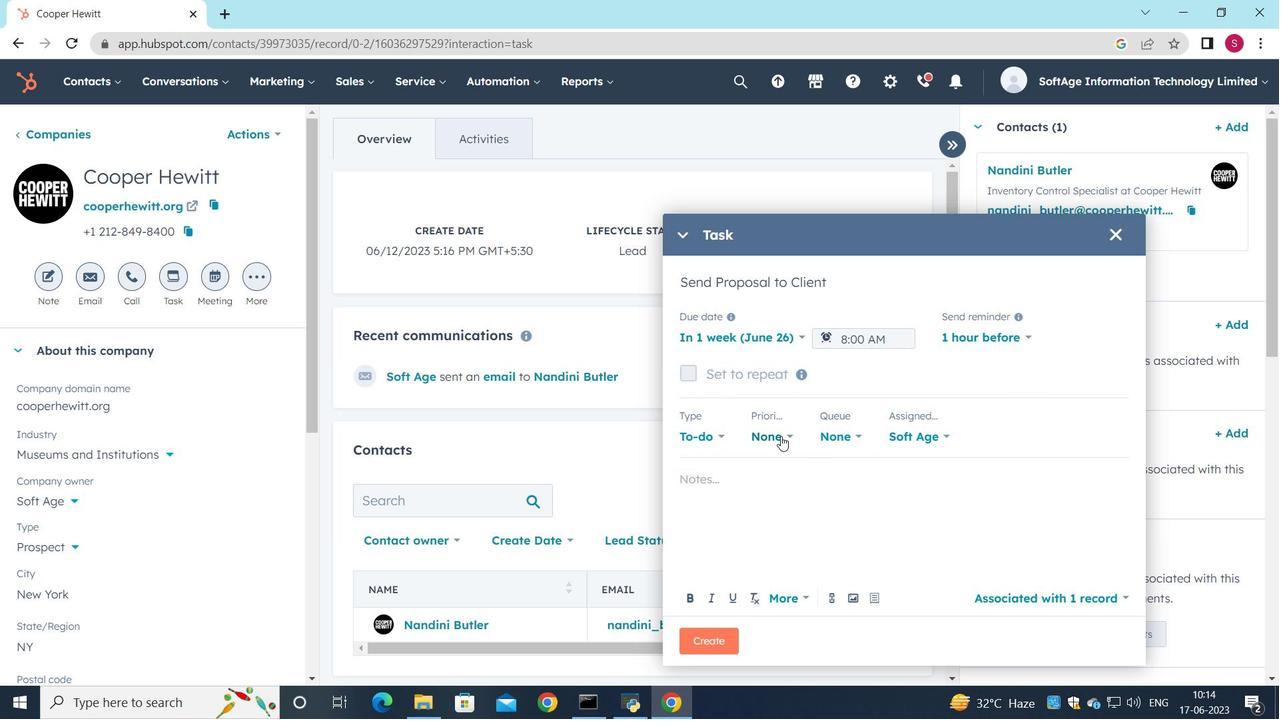 
Action: Mouse moved to (765, 523)
Screenshot: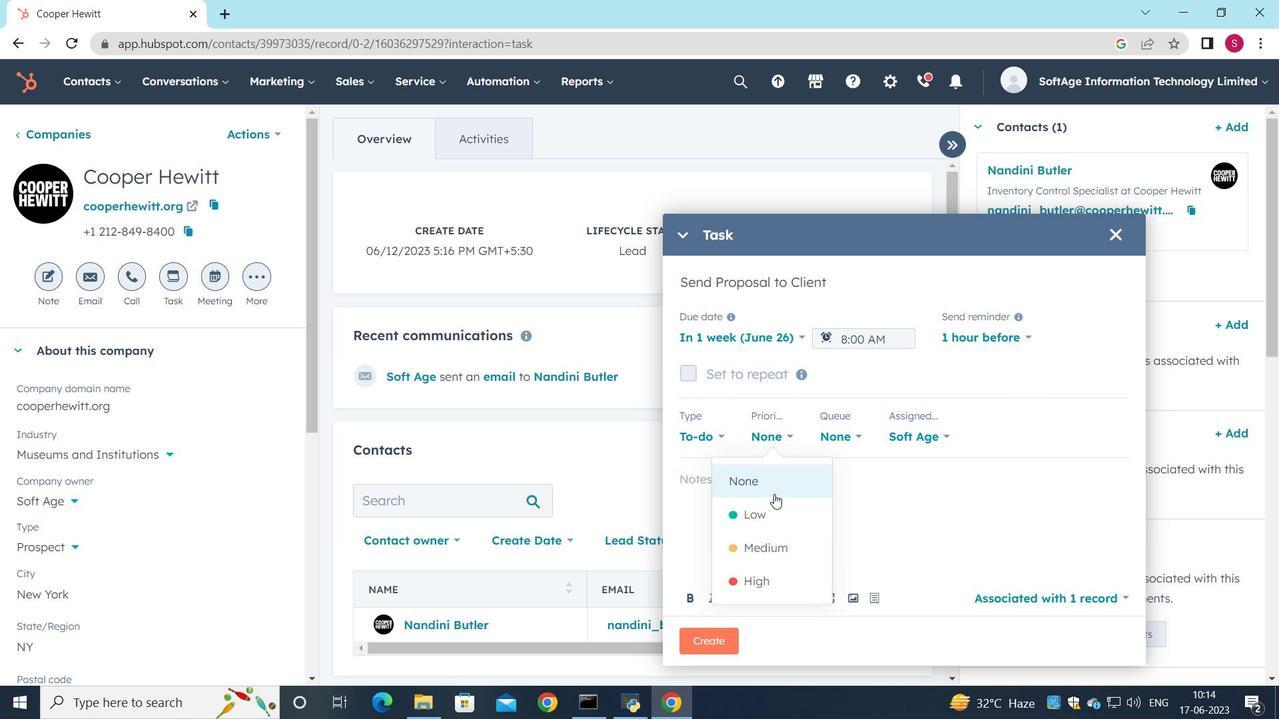 
Action: Mouse pressed left at (765, 523)
Screenshot: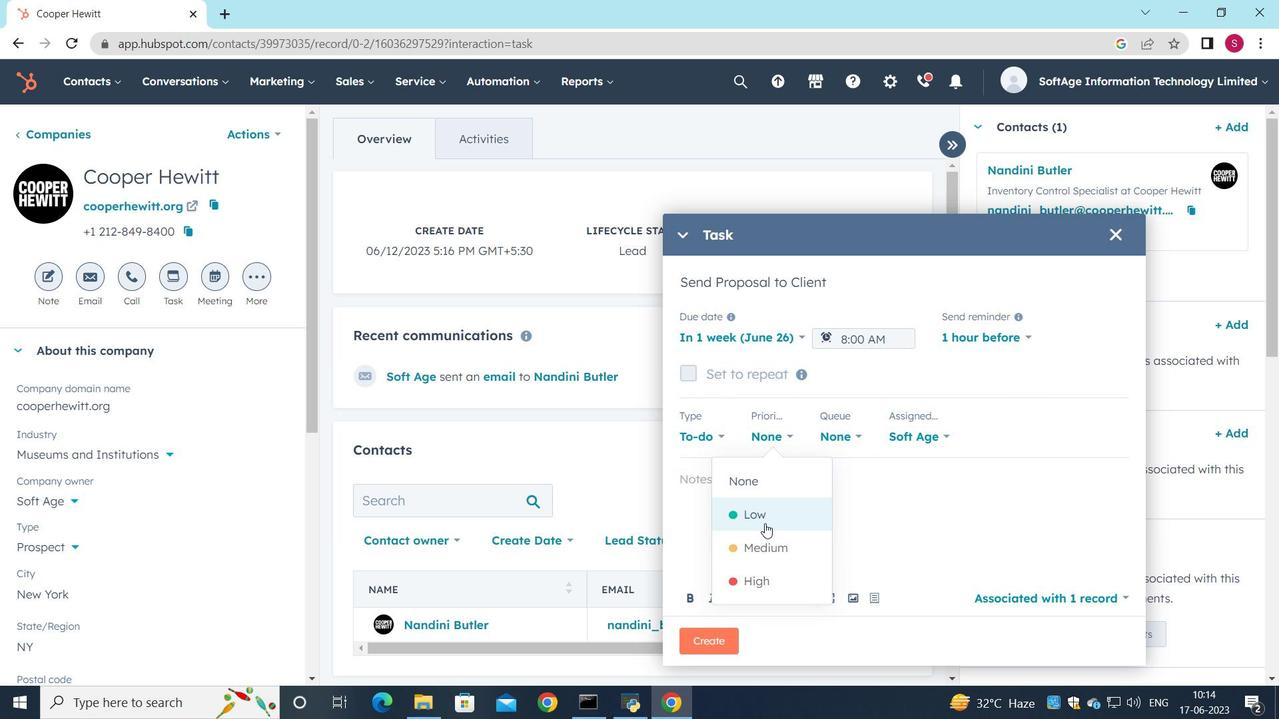 
Action: Mouse moved to (711, 496)
Screenshot: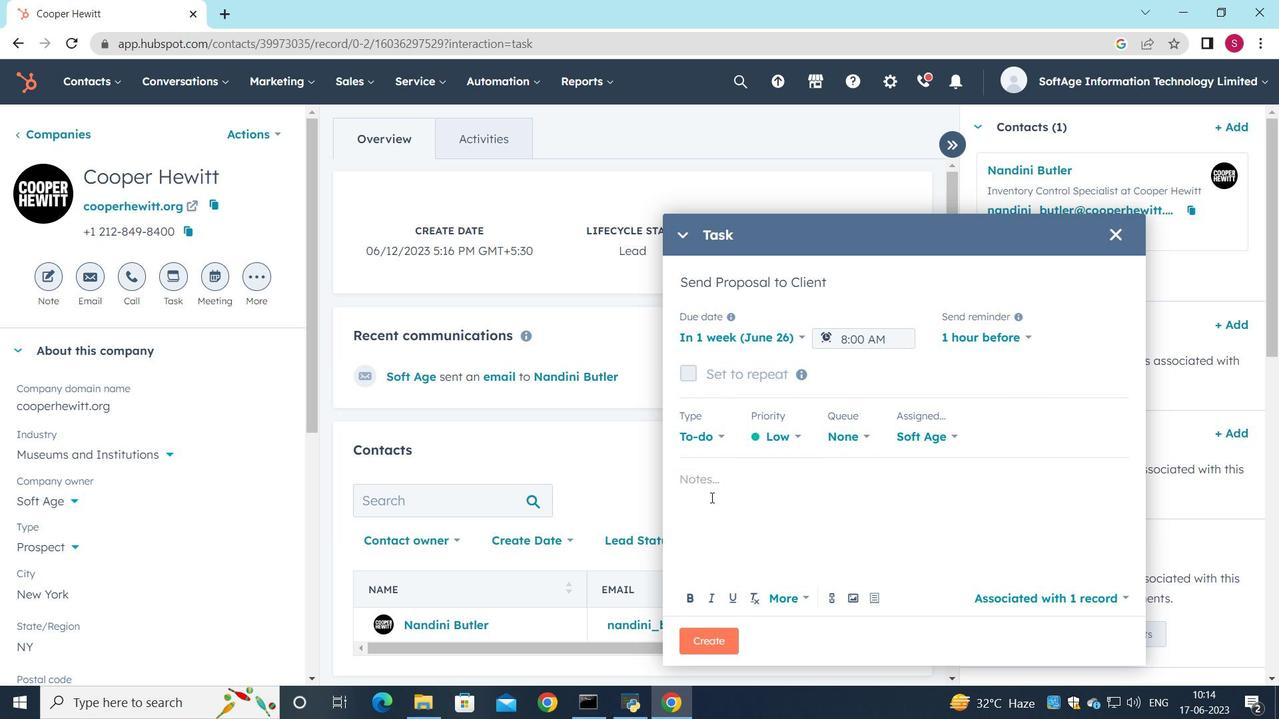 
Action: Mouse pressed left at (711, 496)
Screenshot: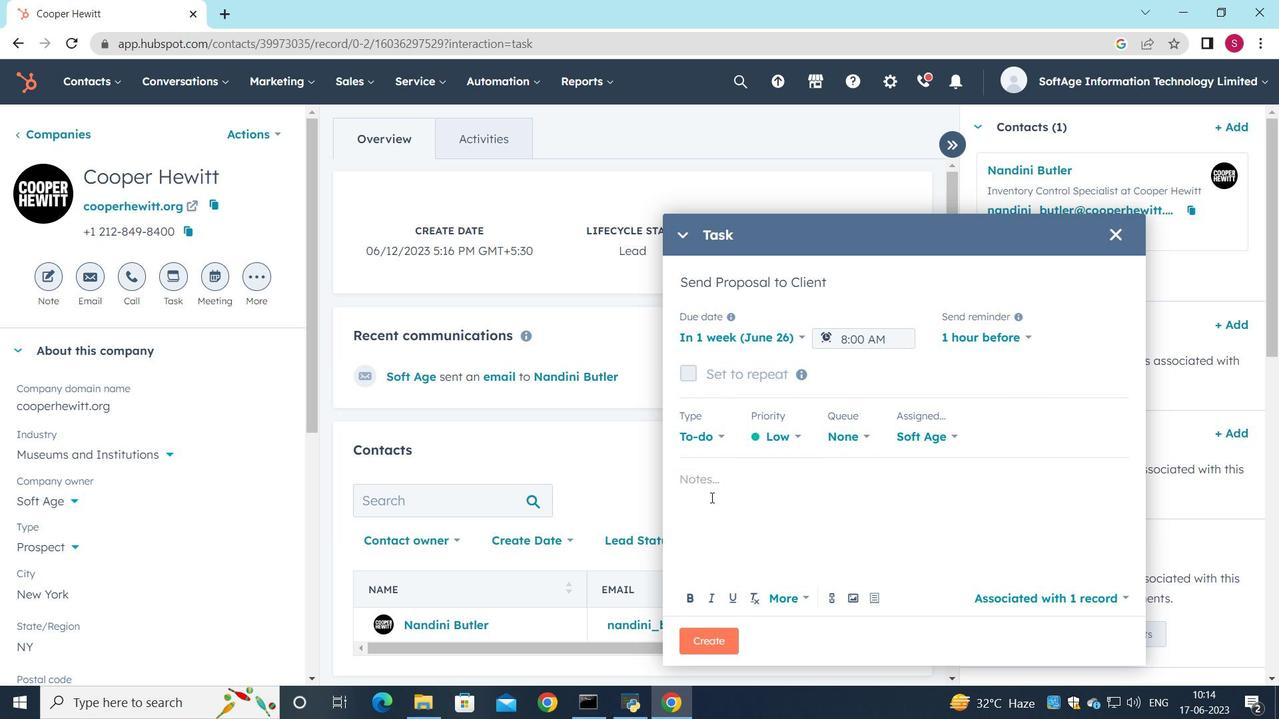 
Action: Key pressed <Key.shift>Make<Key.space>sure<Key.space>to<Key.space>mention<Key.space>the<Key.space>limited<Key.space><Key.backspace>-time<Key.space>discount<Key.space>offer<Key.space>during<Key.space>the<Key.space>sales<Key.space>call
Screenshot: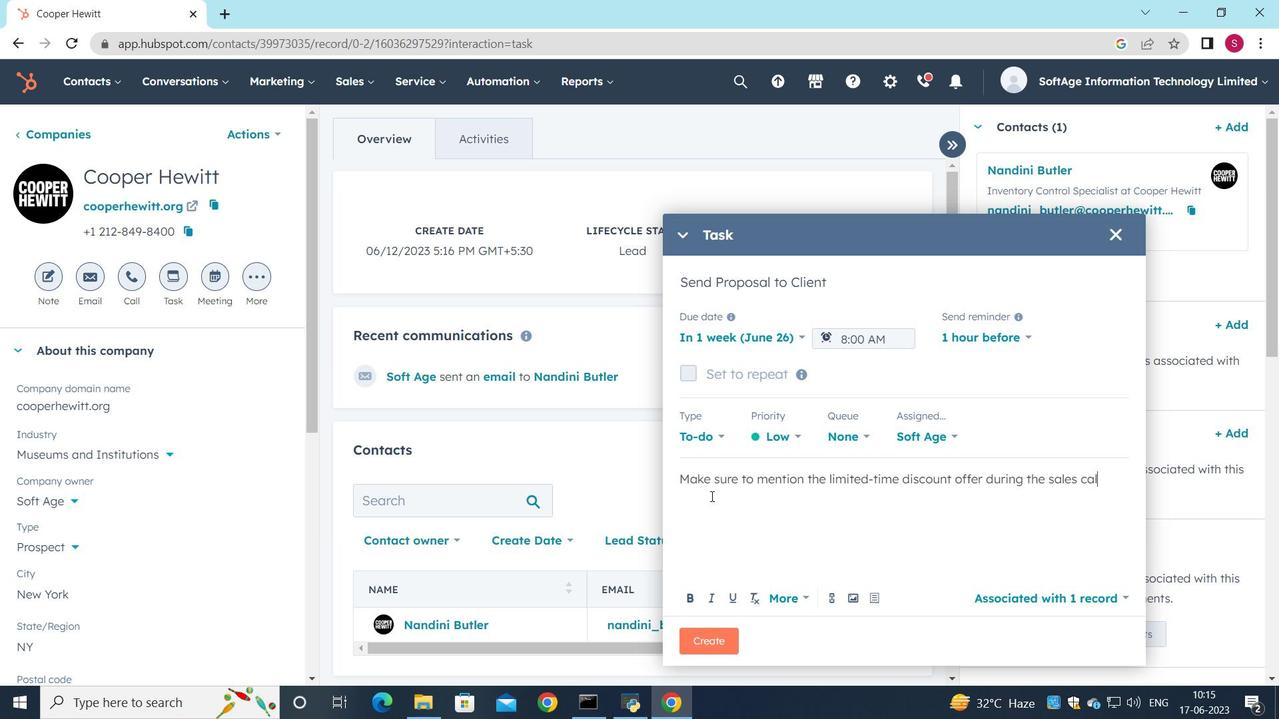 
Action: Mouse moved to (713, 656)
Screenshot: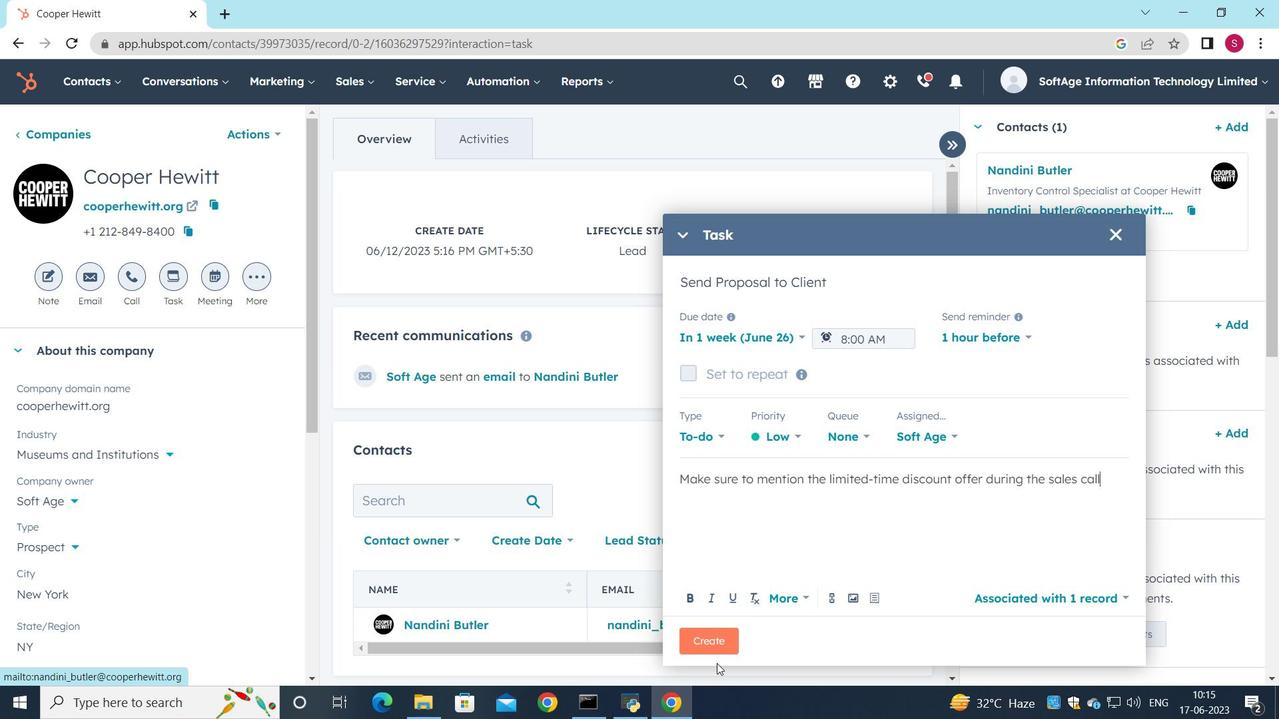 
Action: Mouse pressed left at (713, 656)
Screenshot: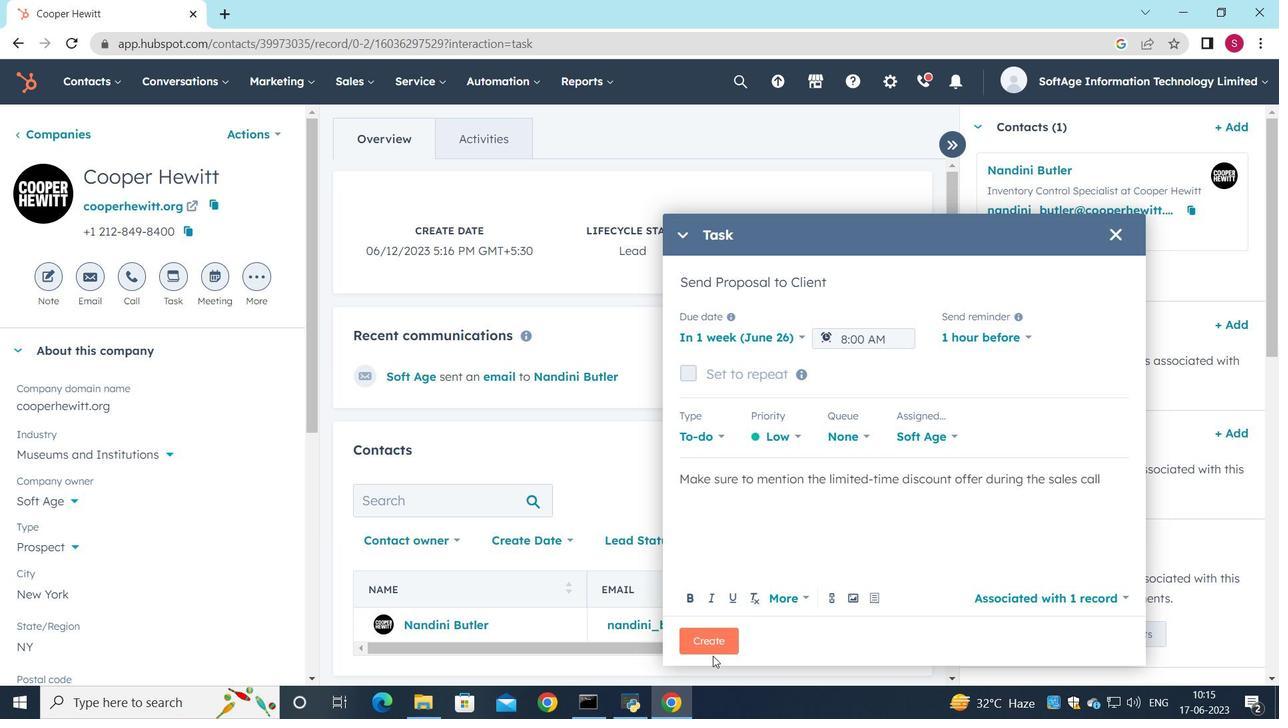 
Action: Mouse moved to (712, 639)
Screenshot: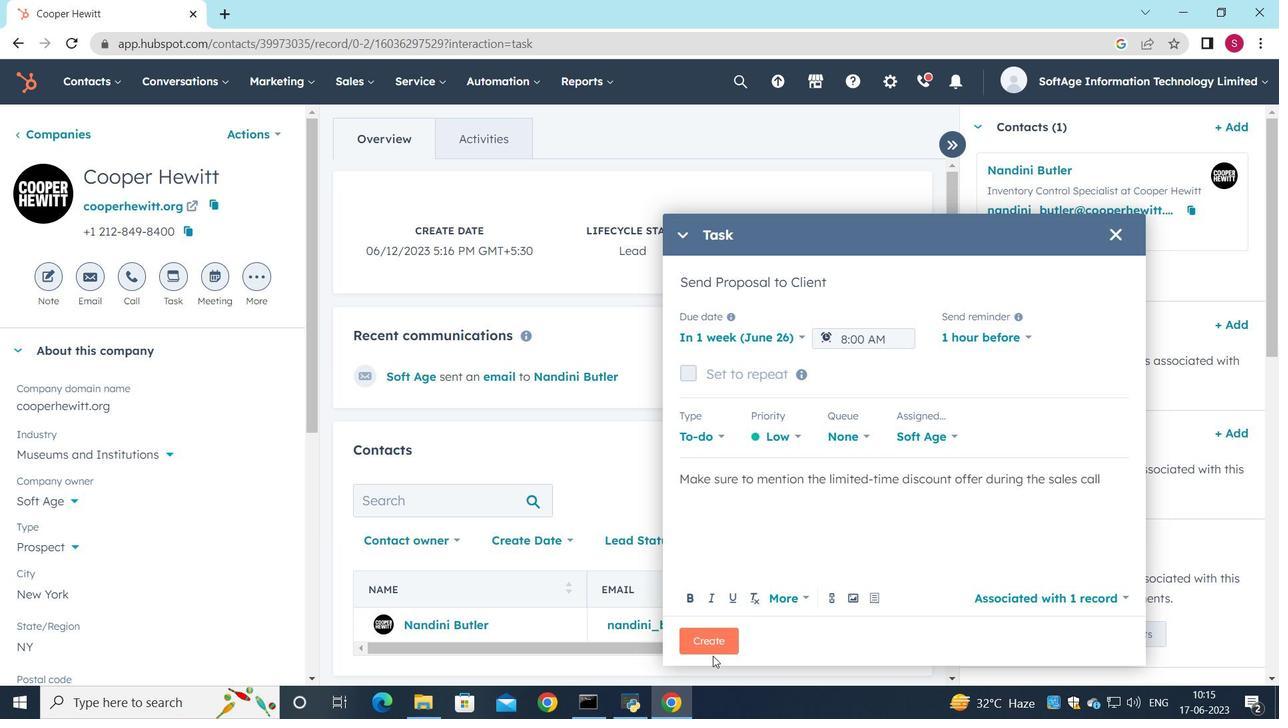 
Action: Mouse pressed left at (712, 639)
Screenshot: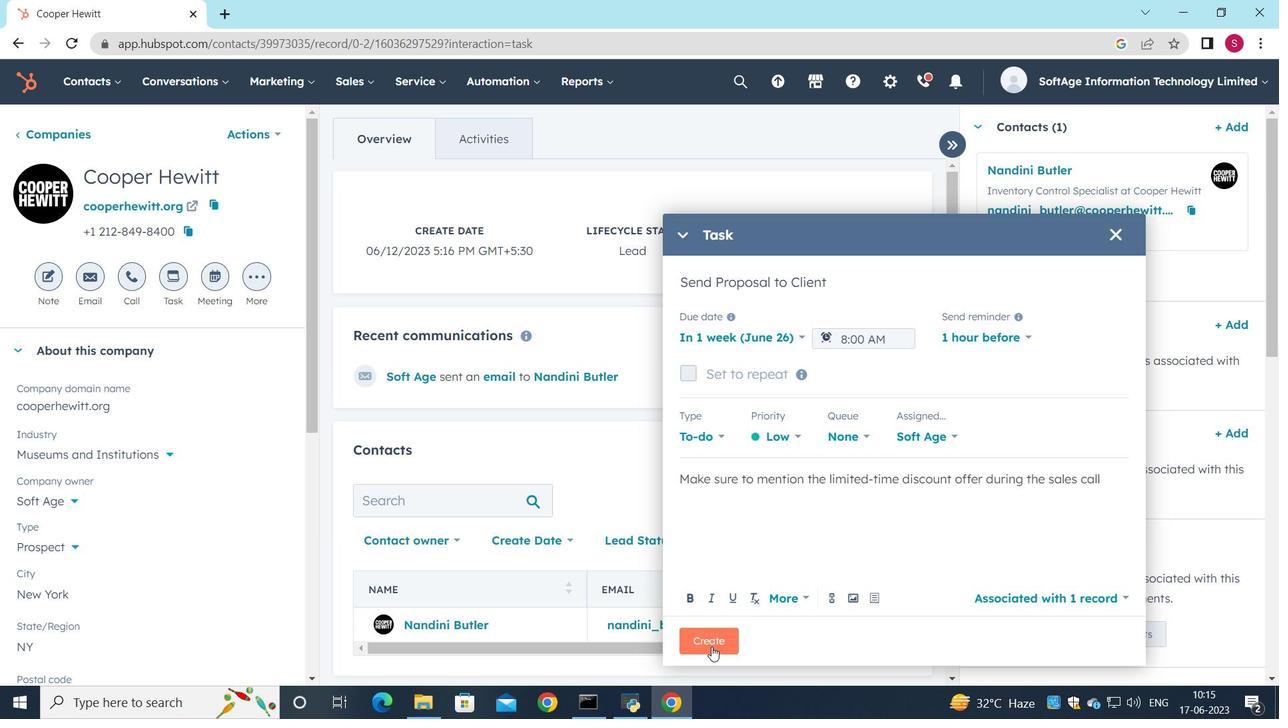 
Action: Mouse moved to (986, 524)
Screenshot: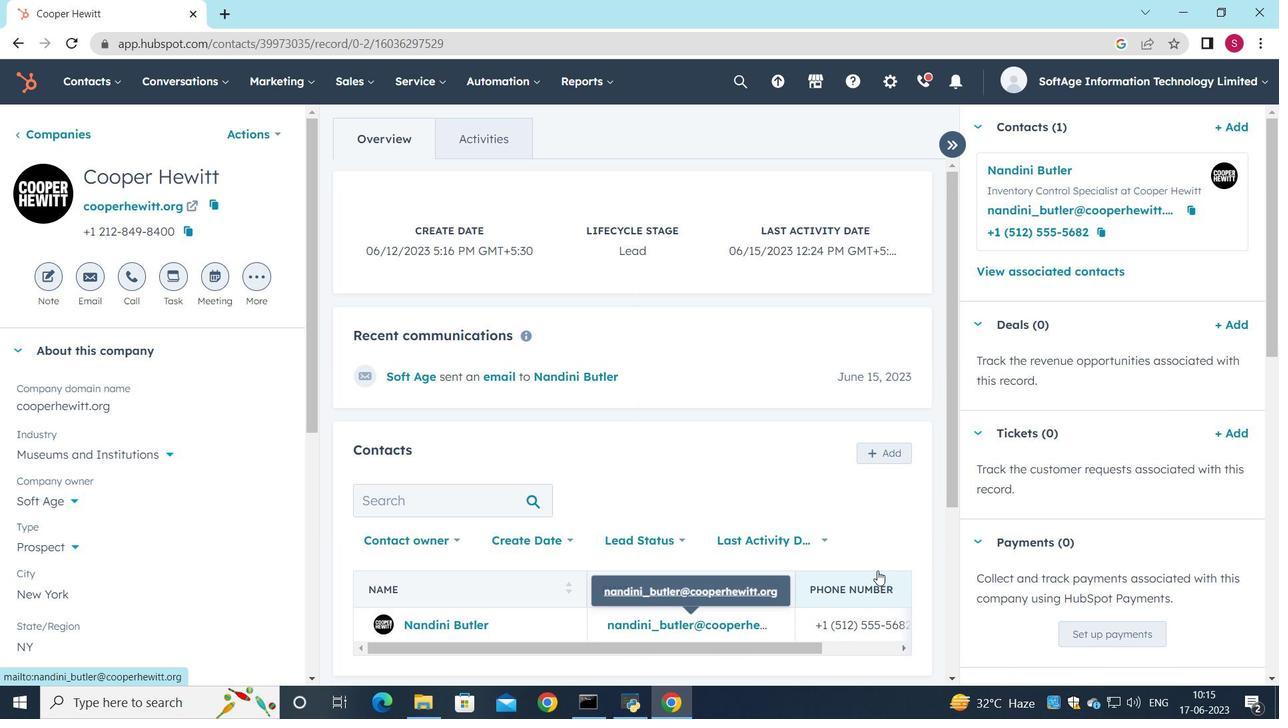 
